 Task: Find connections with filter location Altos with filter topic #startupcompanywith filter profile language German with filter current company TÜV Rheinland Group with filter school Dr. Babasaheb Ambedkar Technological University with filter industry Theater Companies with filter service category Financial Analysis with filter keywords title Receptionist
Action: Mouse moved to (649, 120)
Screenshot: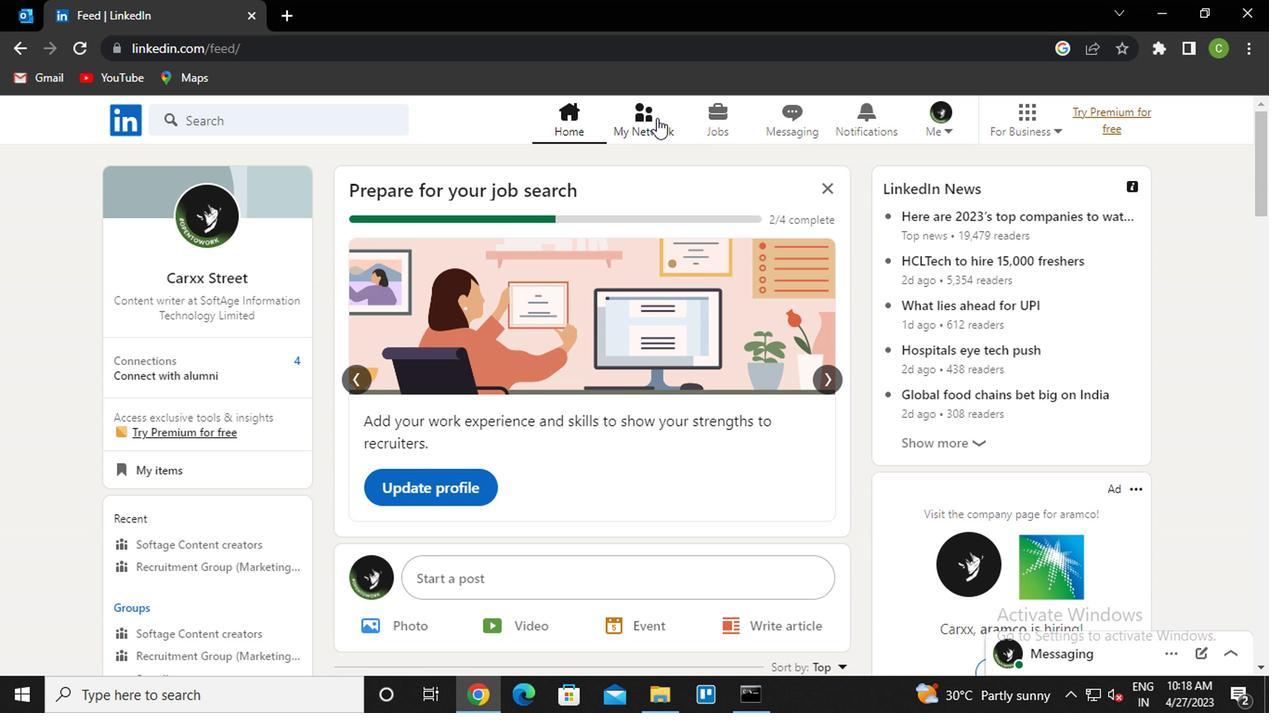 
Action: Mouse pressed left at (649, 120)
Screenshot: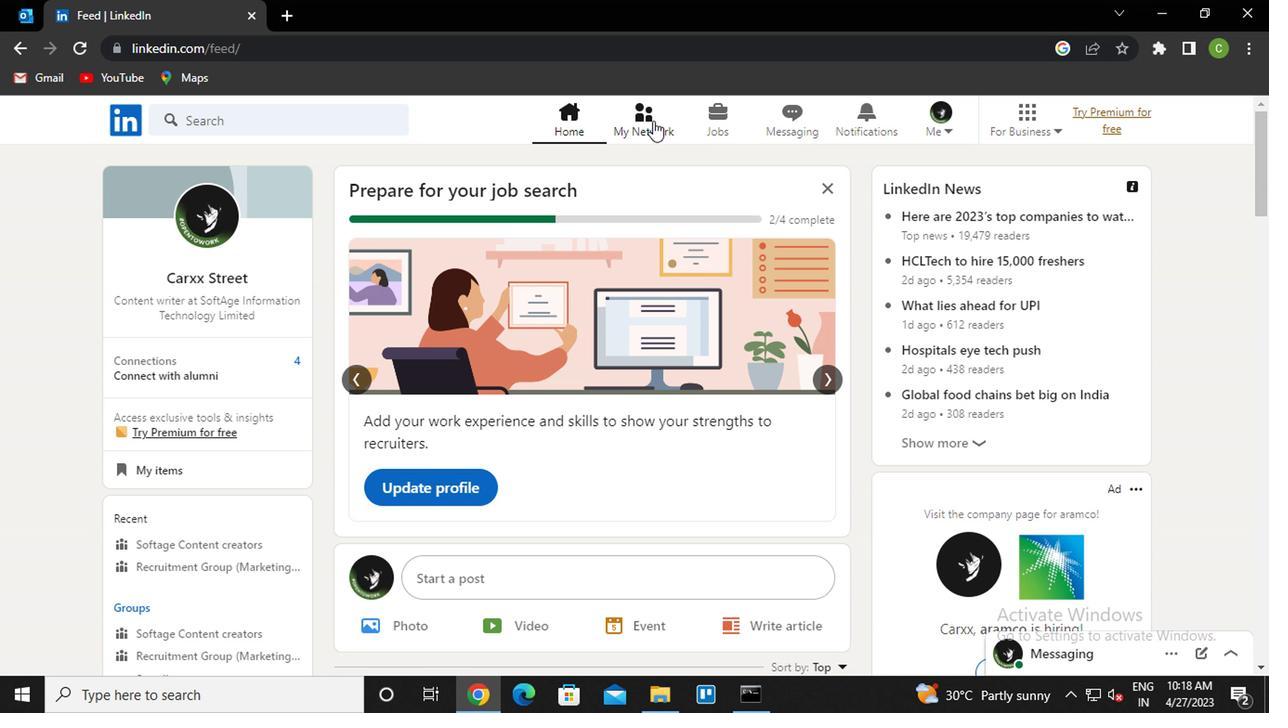 
Action: Mouse moved to (264, 237)
Screenshot: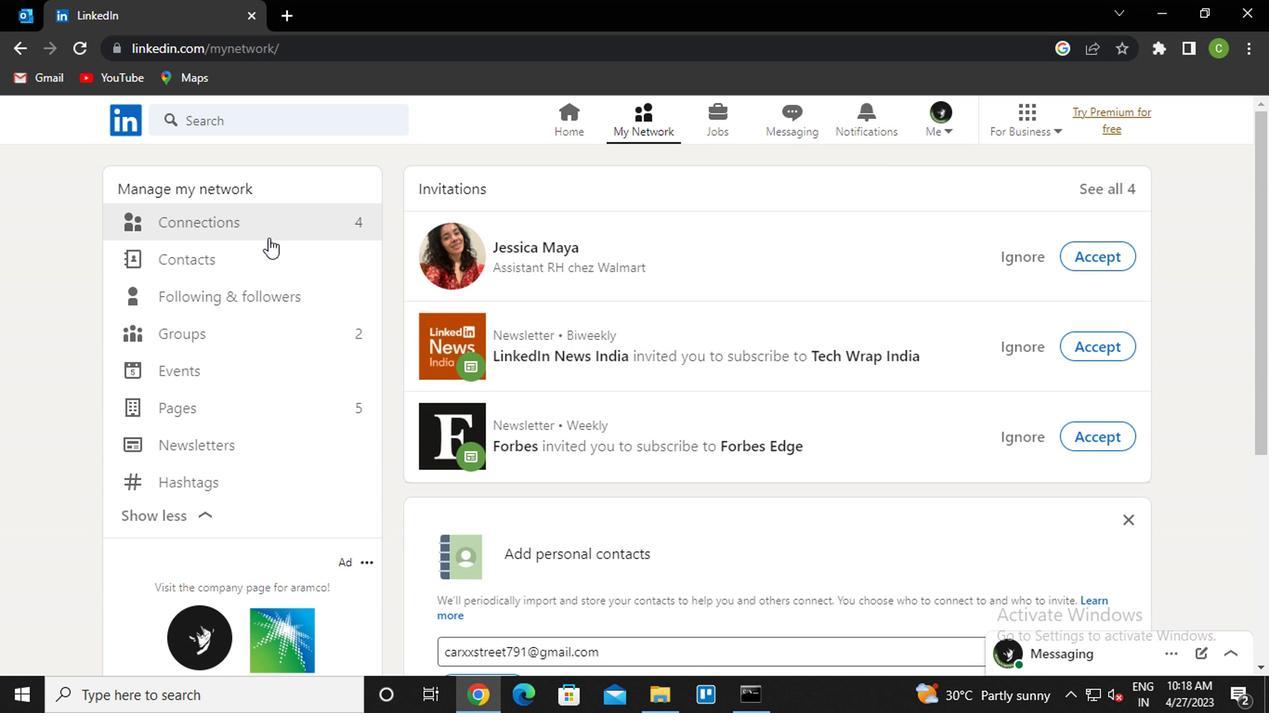
Action: Mouse pressed left at (264, 237)
Screenshot: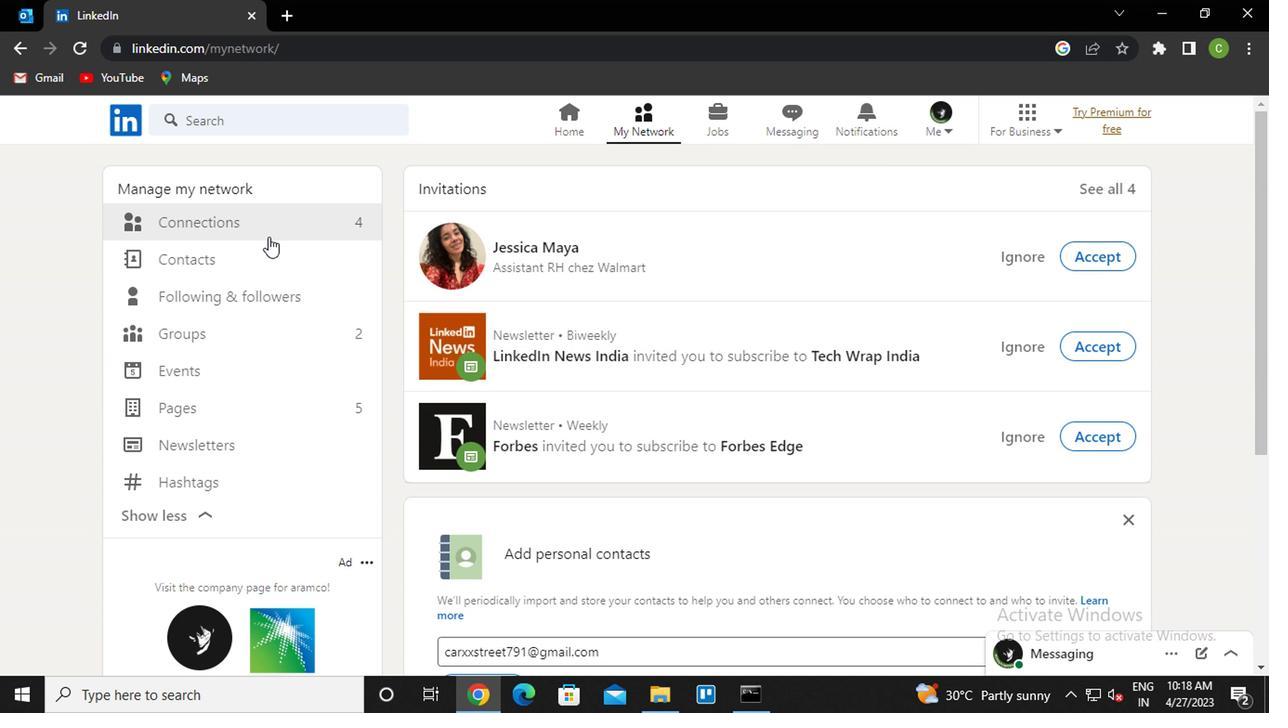 
Action: Mouse moved to (278, 219)
Screenshot: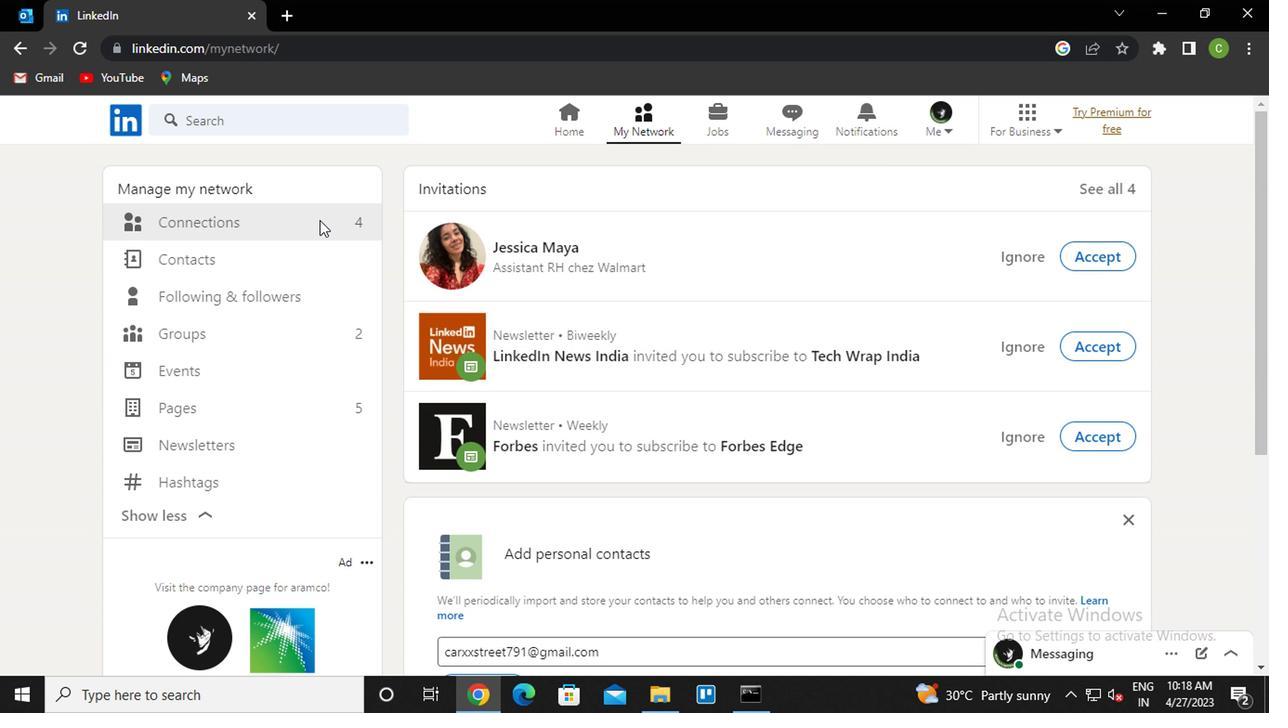 
Action: Mouse pressed left at (278, 219)
Screenshot: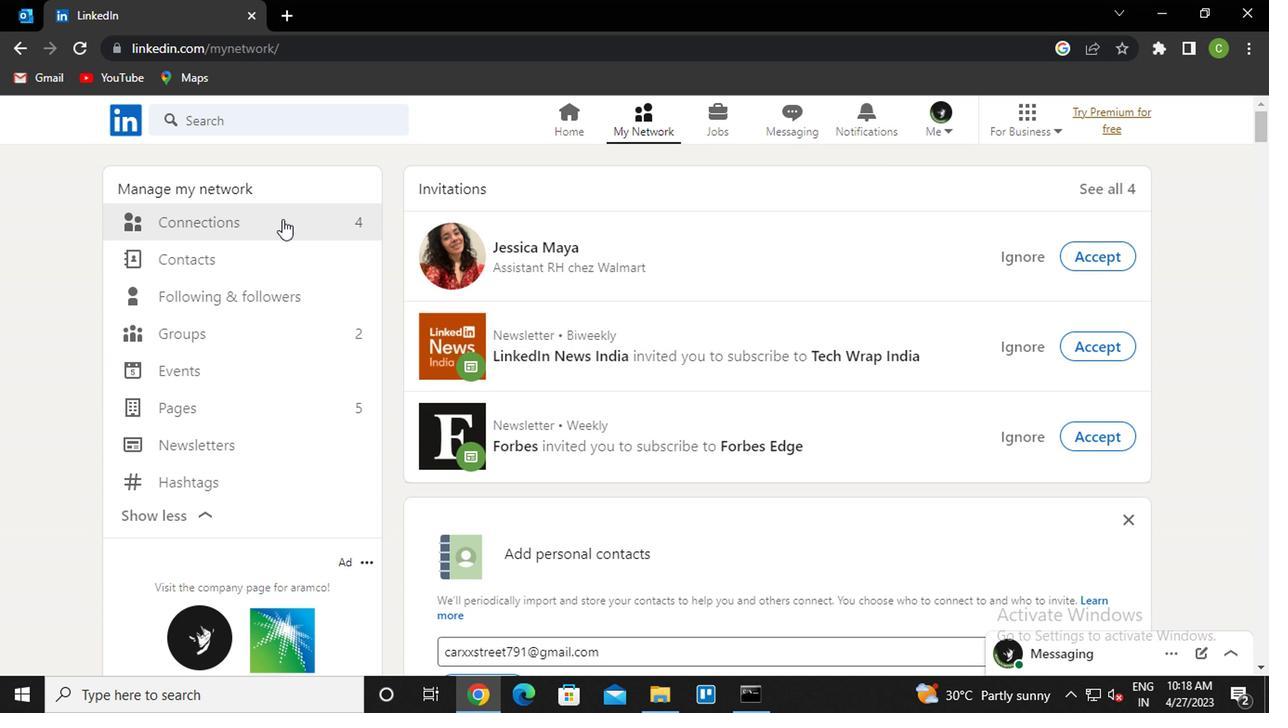 
Action: Mouse moved to (746, 230)
Screenshot: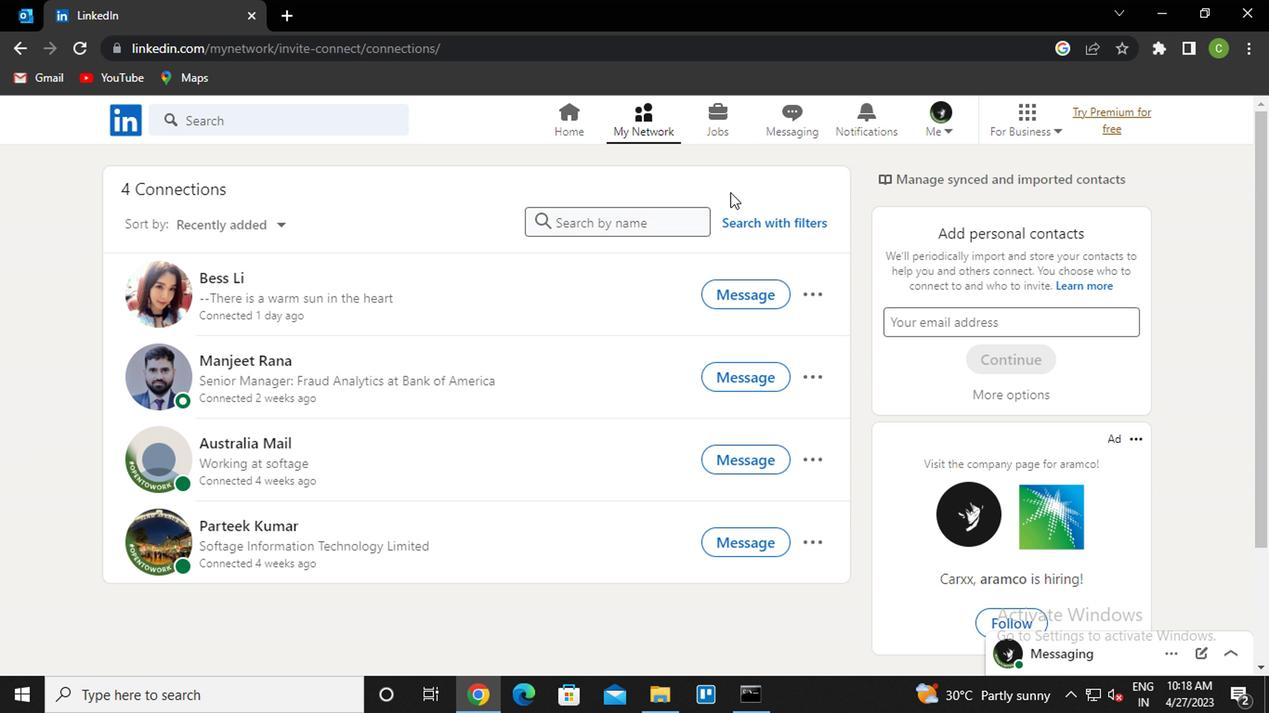 
Action: Mouse pressed left at (746, 230)
Screenshot: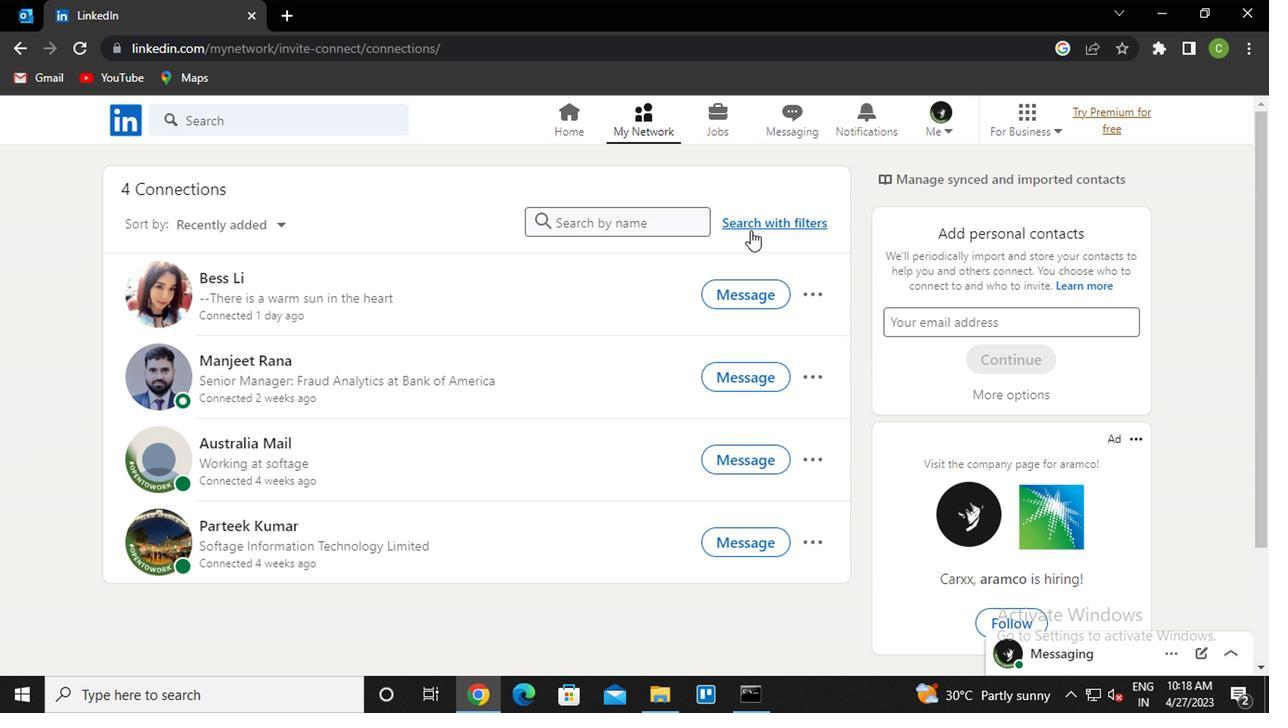 
Action: Mouse moved to (632, 177)
Screenshot: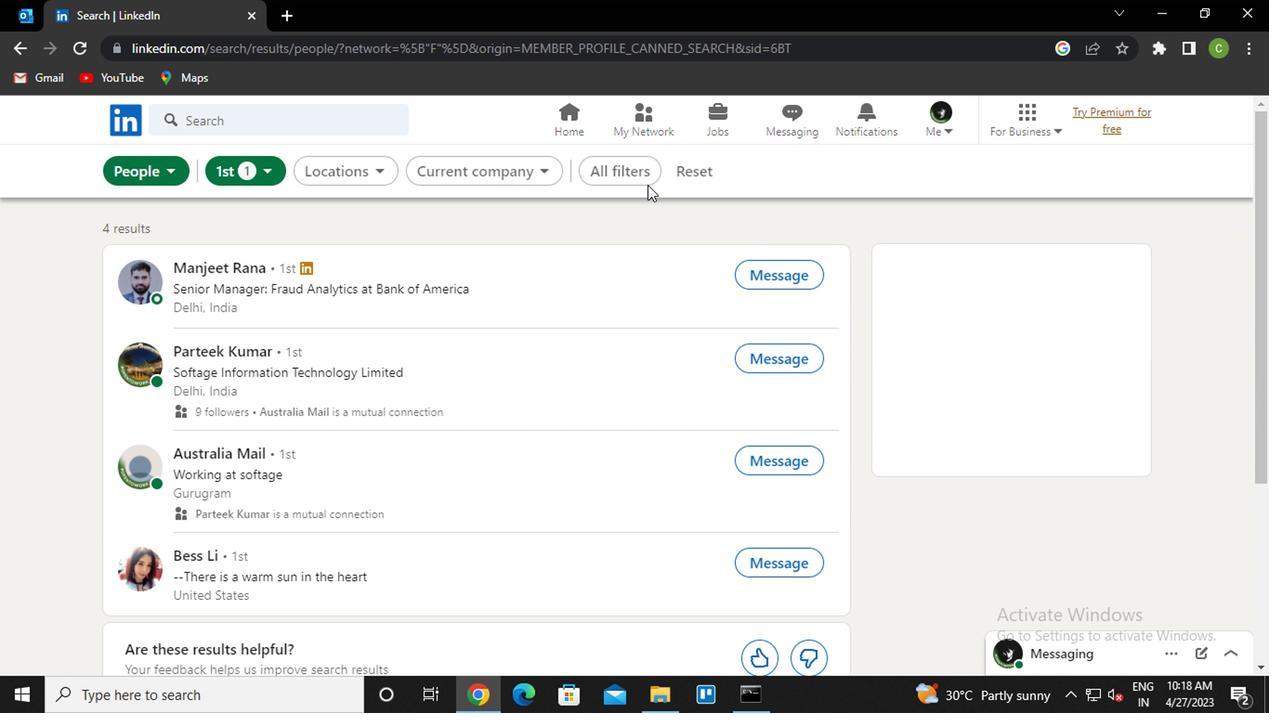 
Action: Mouse pressed left at (632, 177)
Screenshot: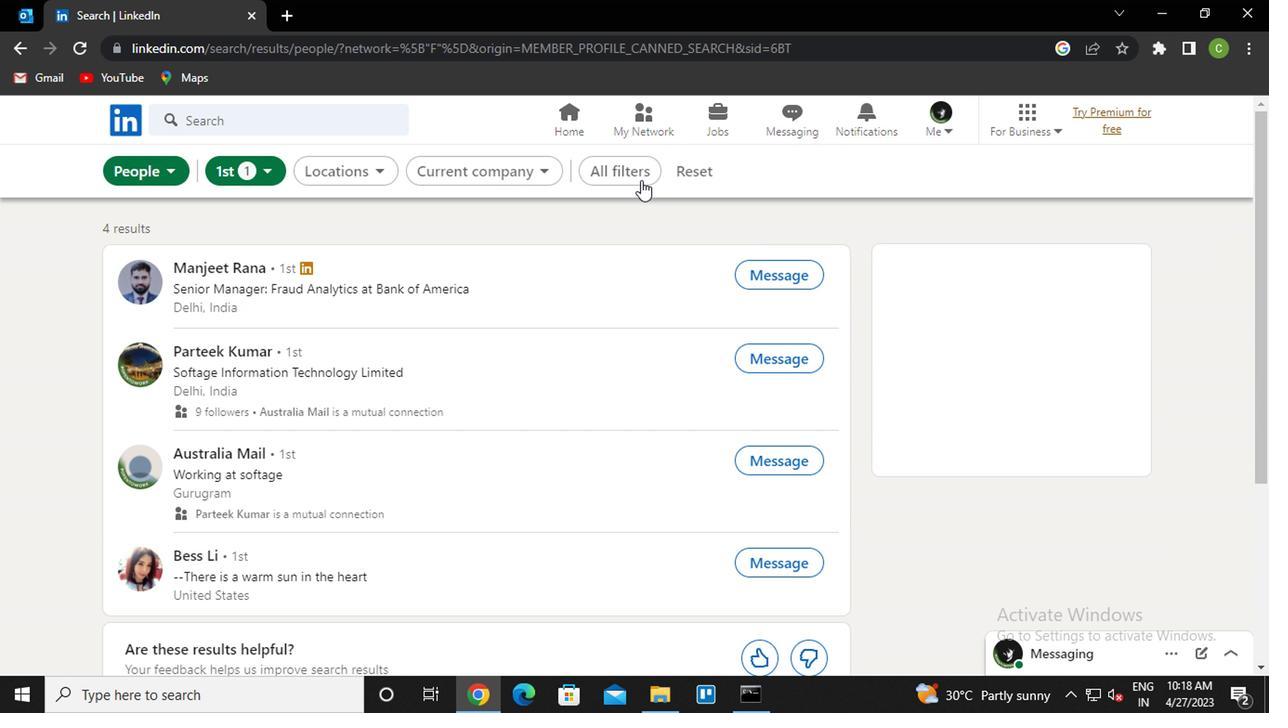 
Action: Mouse moved to (980, 299)
Screenshot: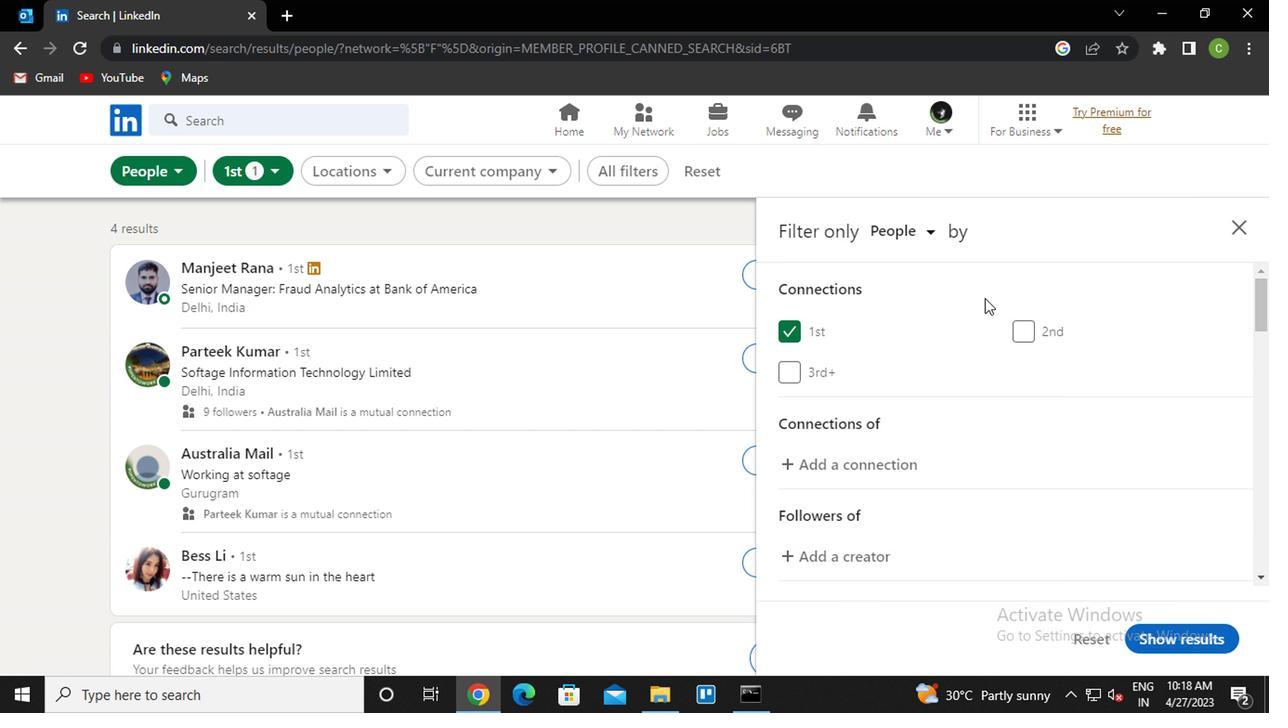 
Action: Mouse scrolled (980, 298) with delta (0, 0)
Screenshot: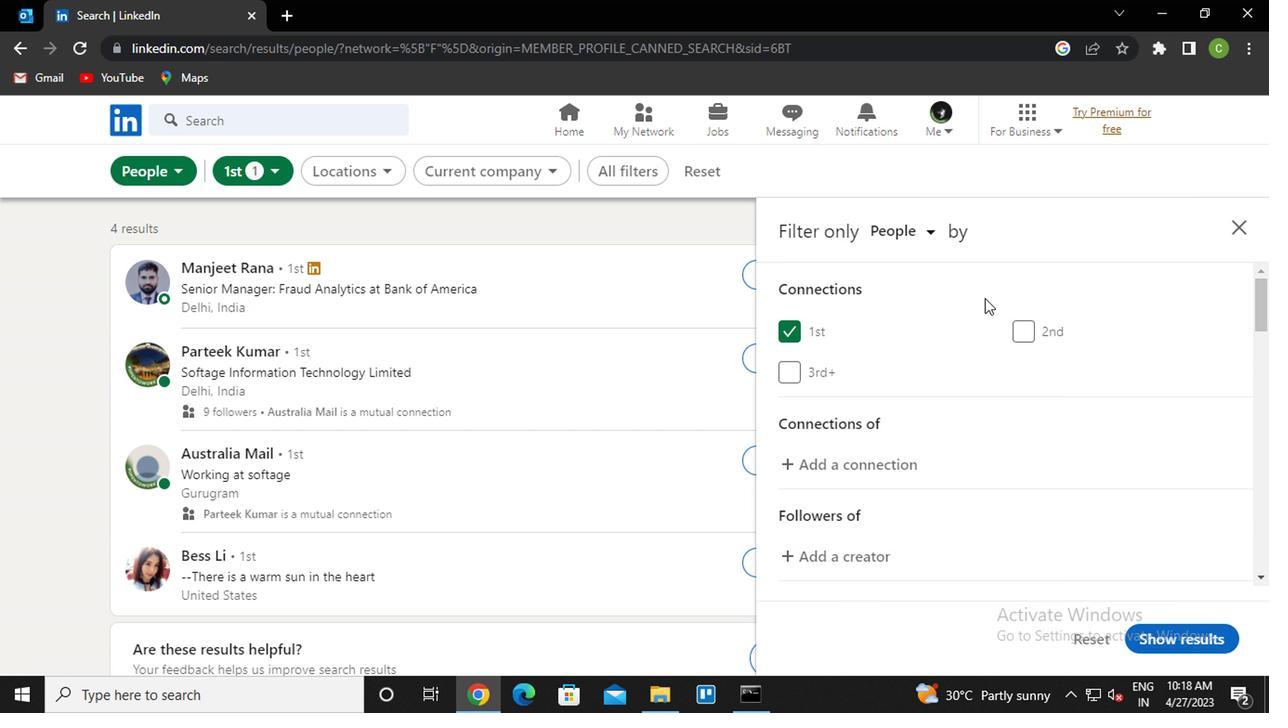 
Action: Mouse moved to (973, 373)
Screenshot: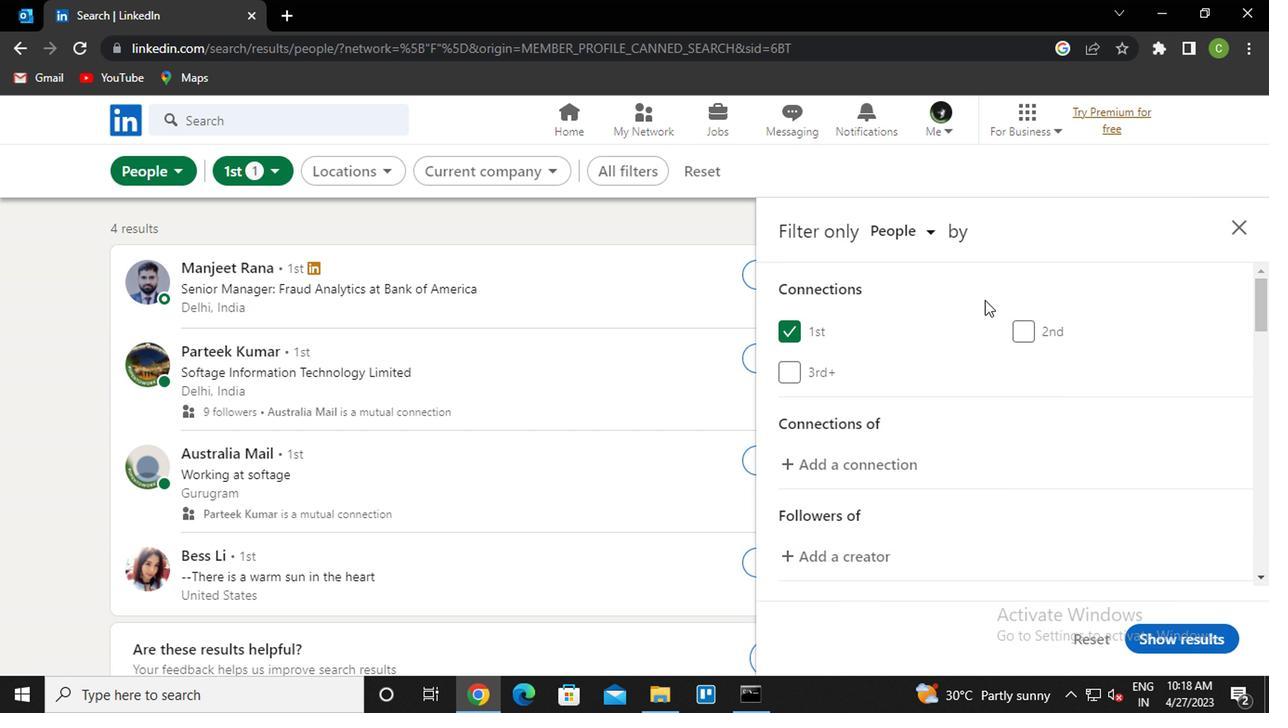 
Action: Mouse scrolled (973, 372) with delta (0, -1)
Screenshot: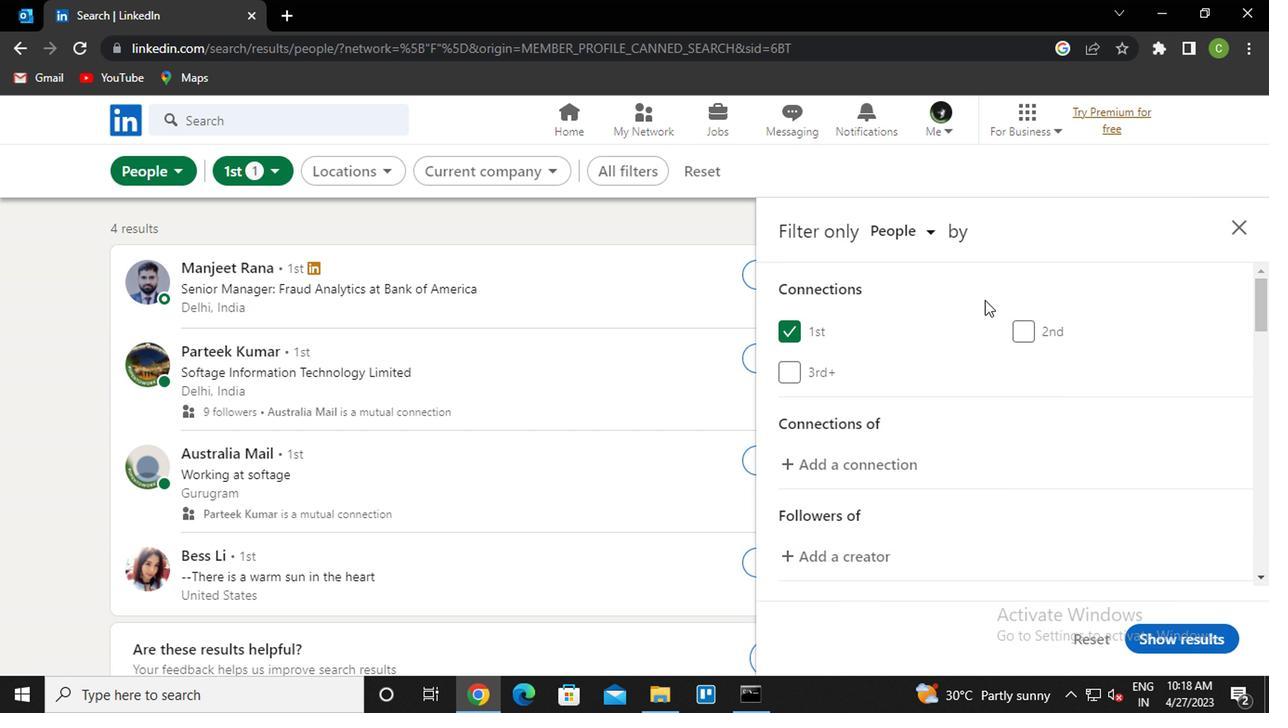 
Action: Mouse moved to (971, 384)
Screenshot: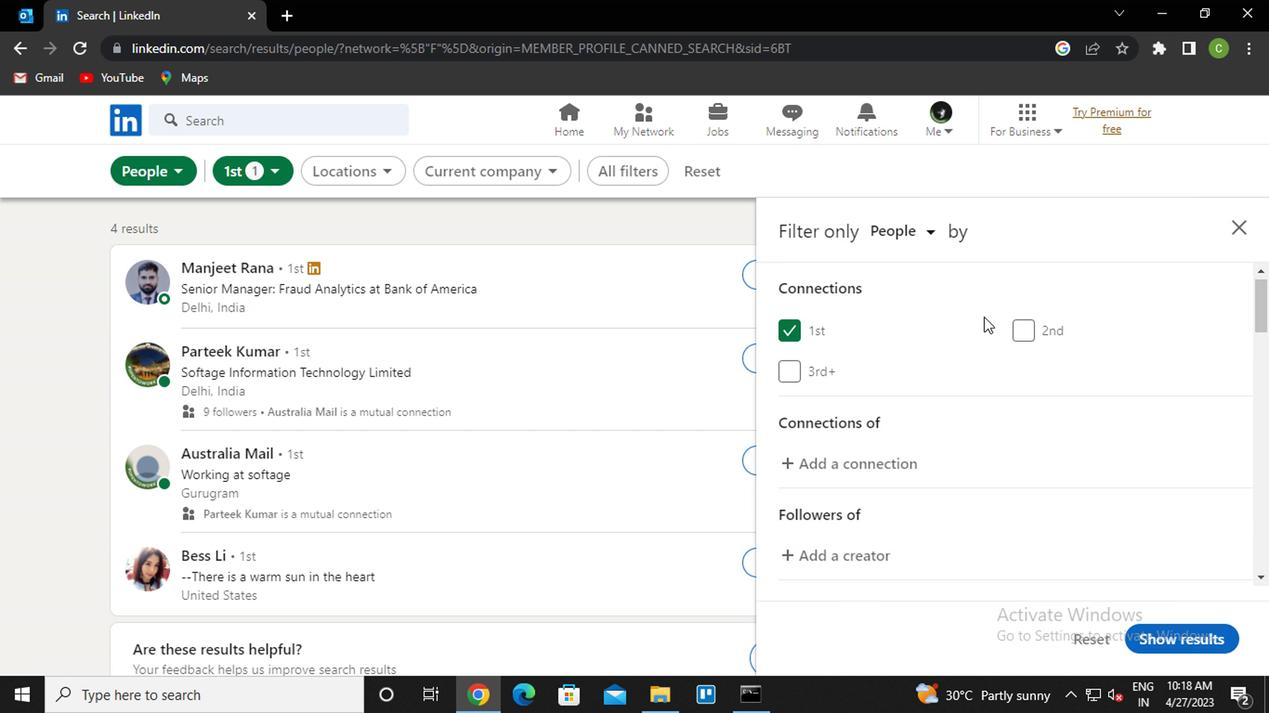 
Action: Mouse scrolled (971, 383) with delta (0, -1)
Screenshot: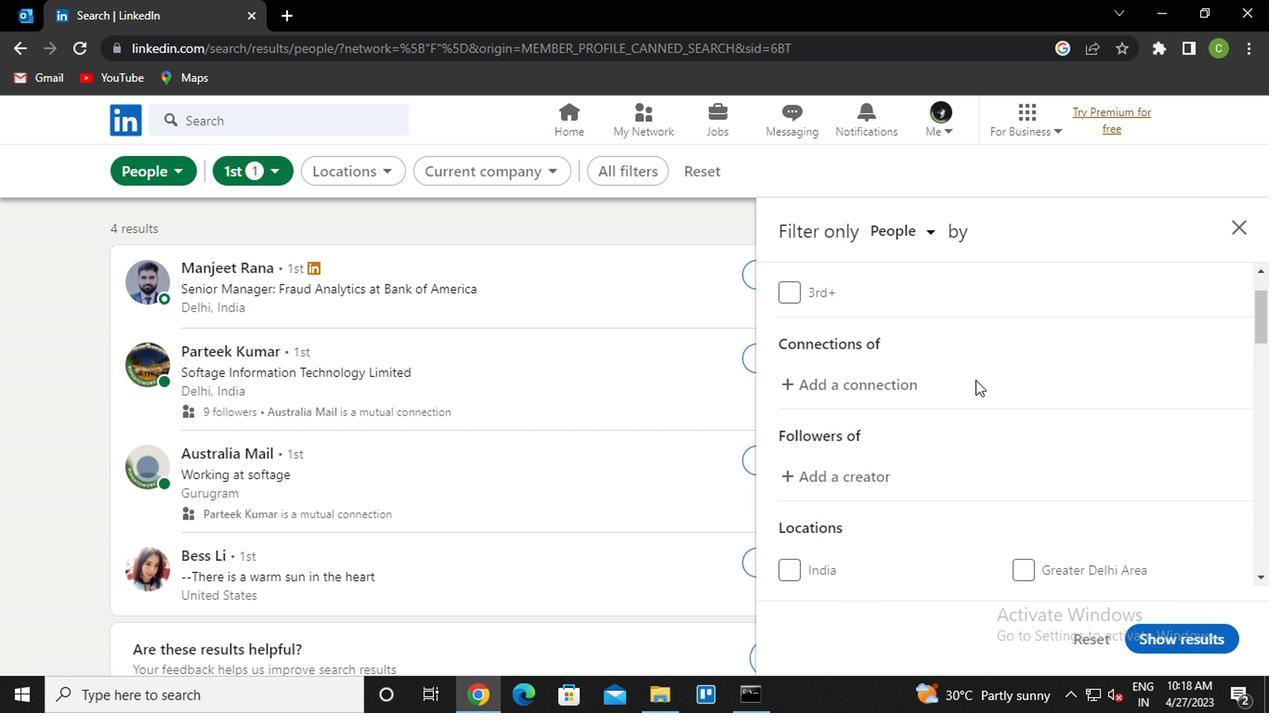 
Action: Mouse moved to (1060, 456)
Screenshot: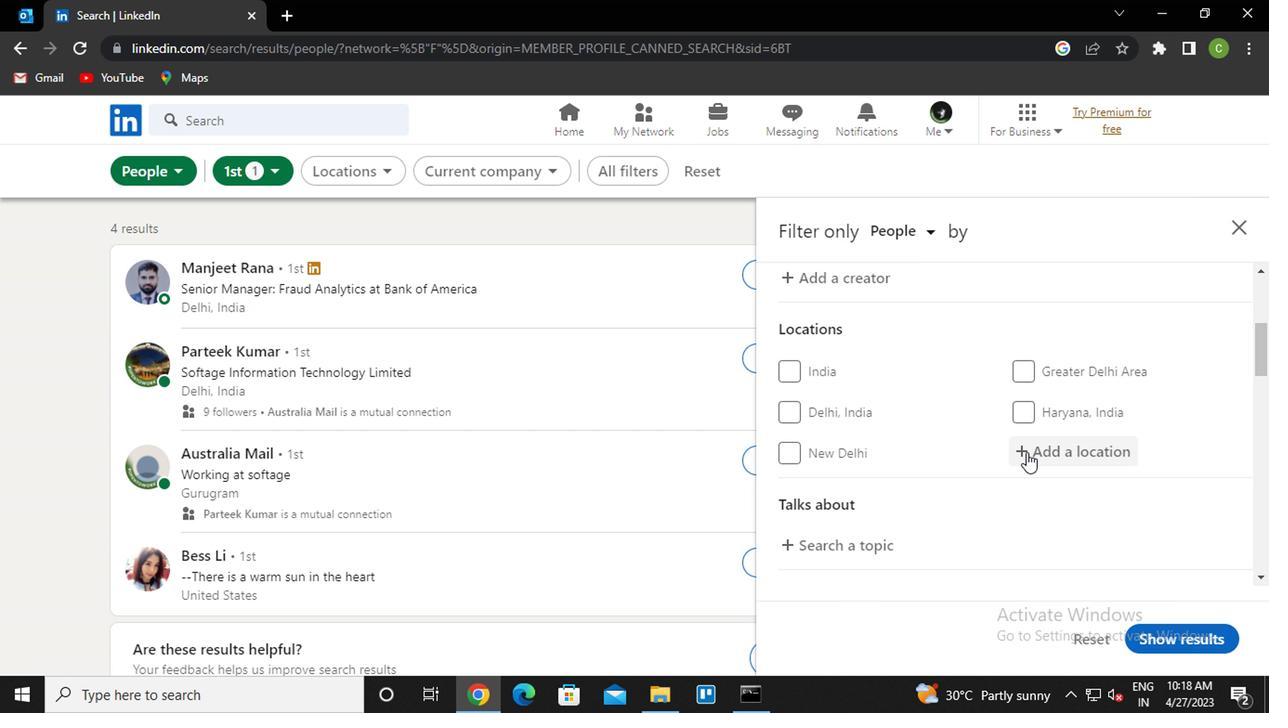 
Action: Mouse pressed left at (1060, 456)
Screenshot: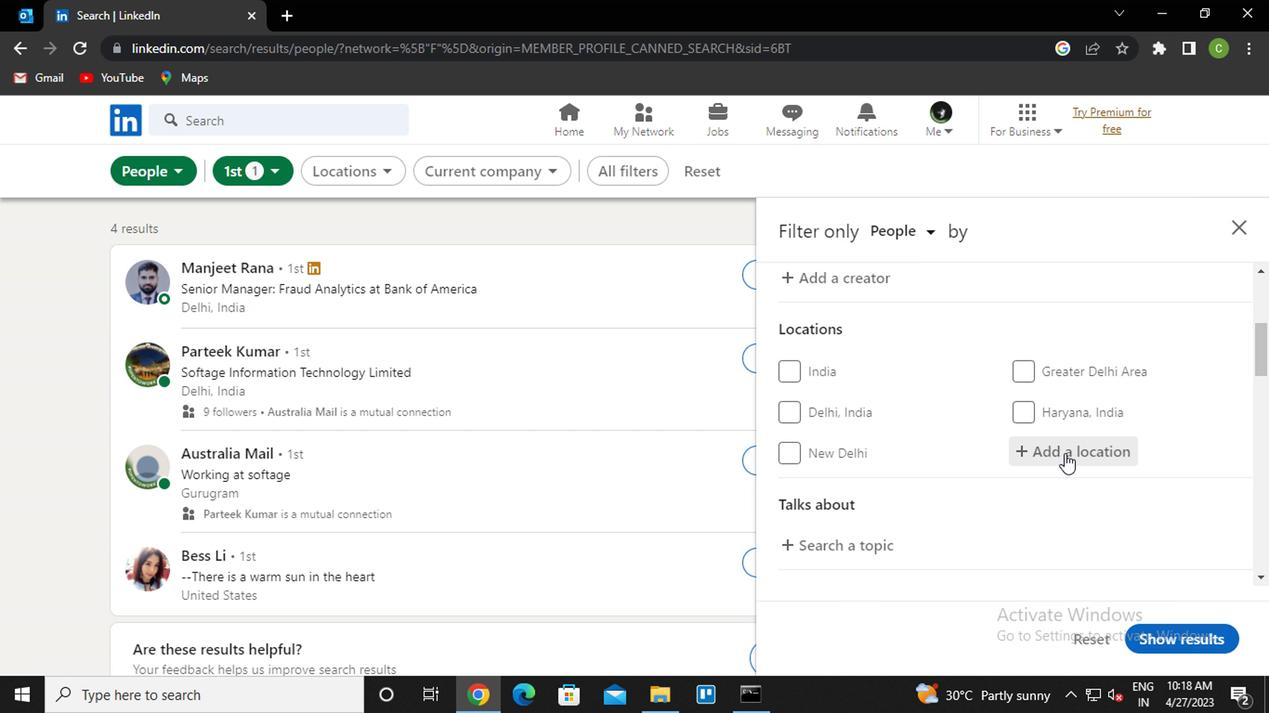 
Action: Key pressed a<Key.caps_lock>ltos<Key.down><Key.down><Key.enter>
Screenshot: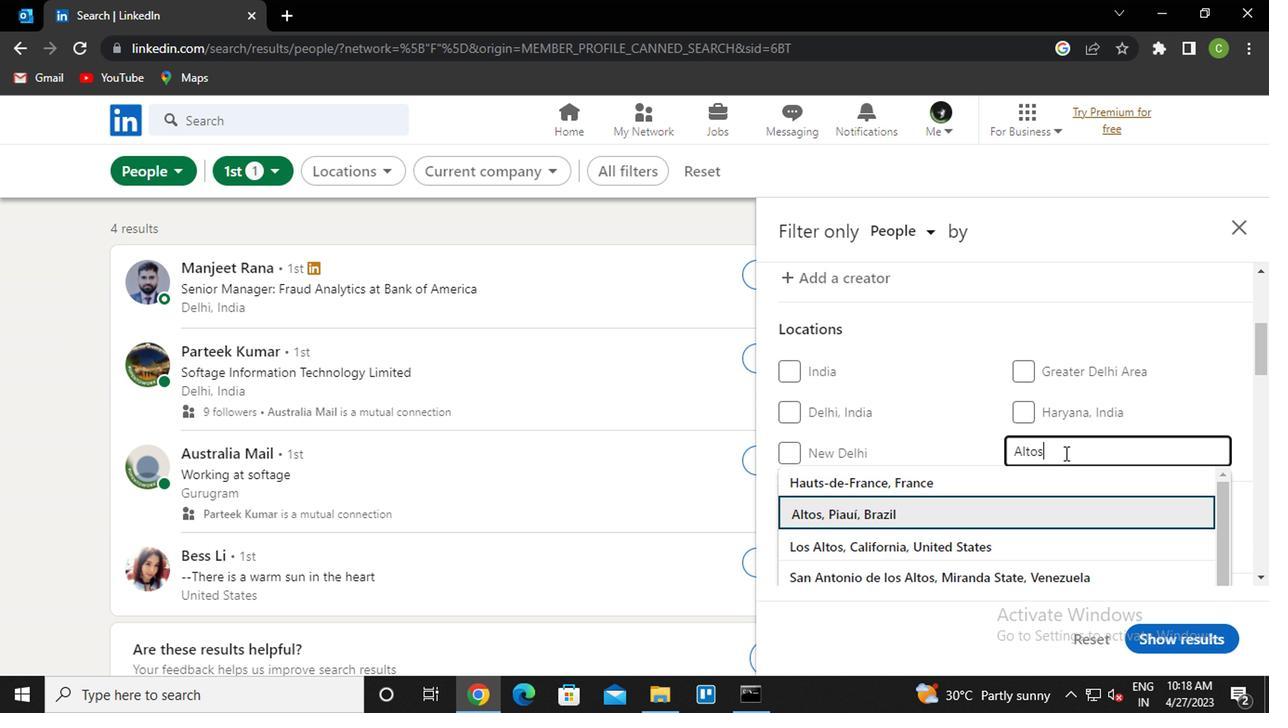 
Action: Mouse scrolled (1060, 454) with delta (0, -1)
Screenshot: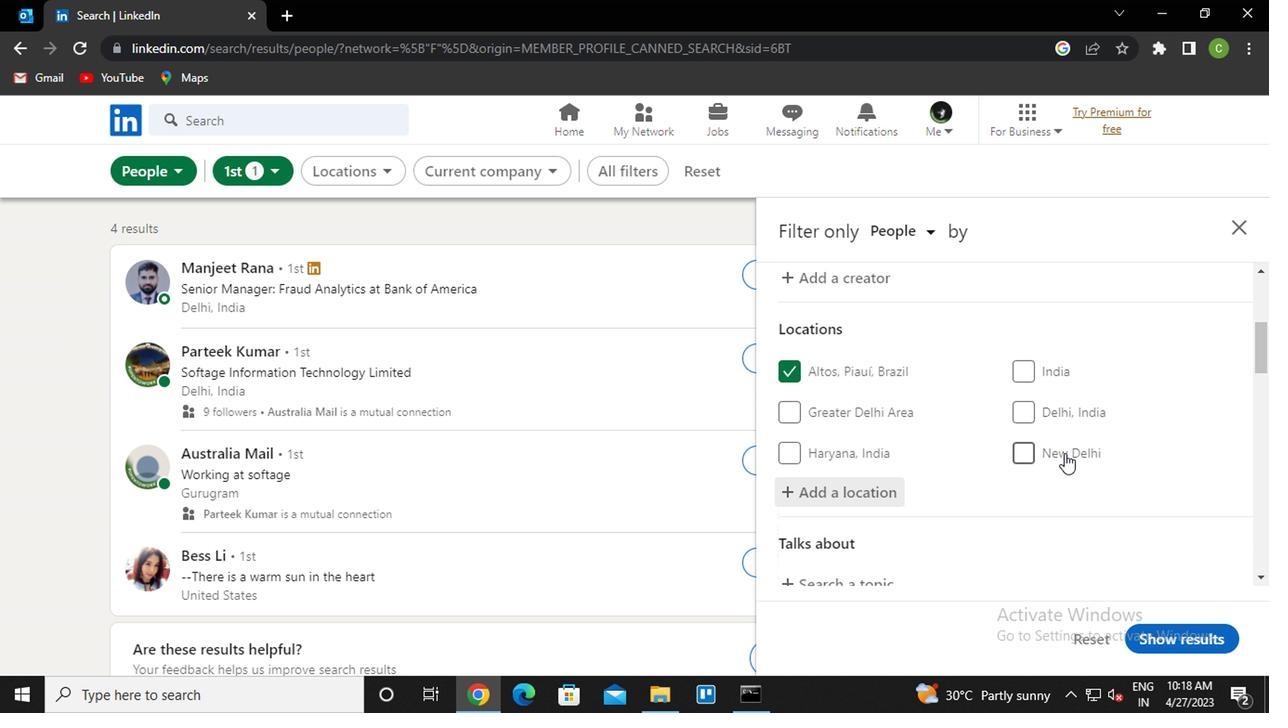 
Action: Mouse scrolled (1060, 454) with delta (0, -1)
Screenshot: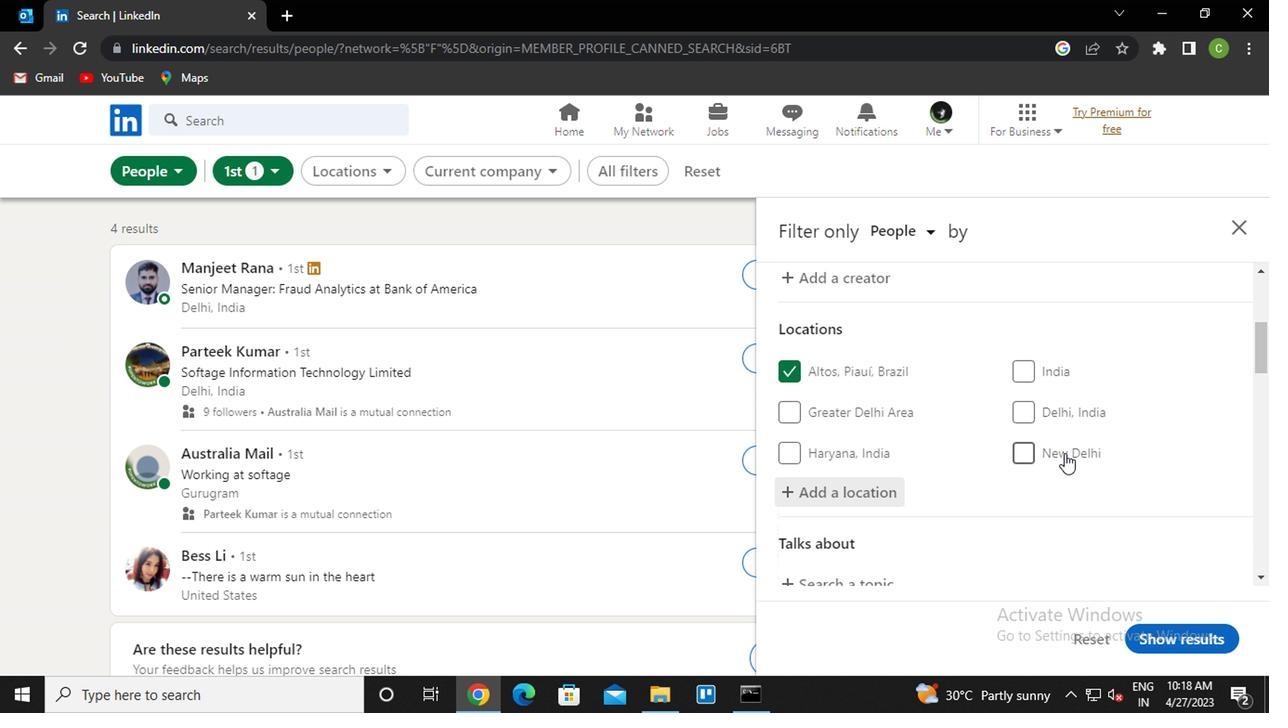 
Action: Mouse scrolled (1060, 454) with delta (0, -1)
Screenshot: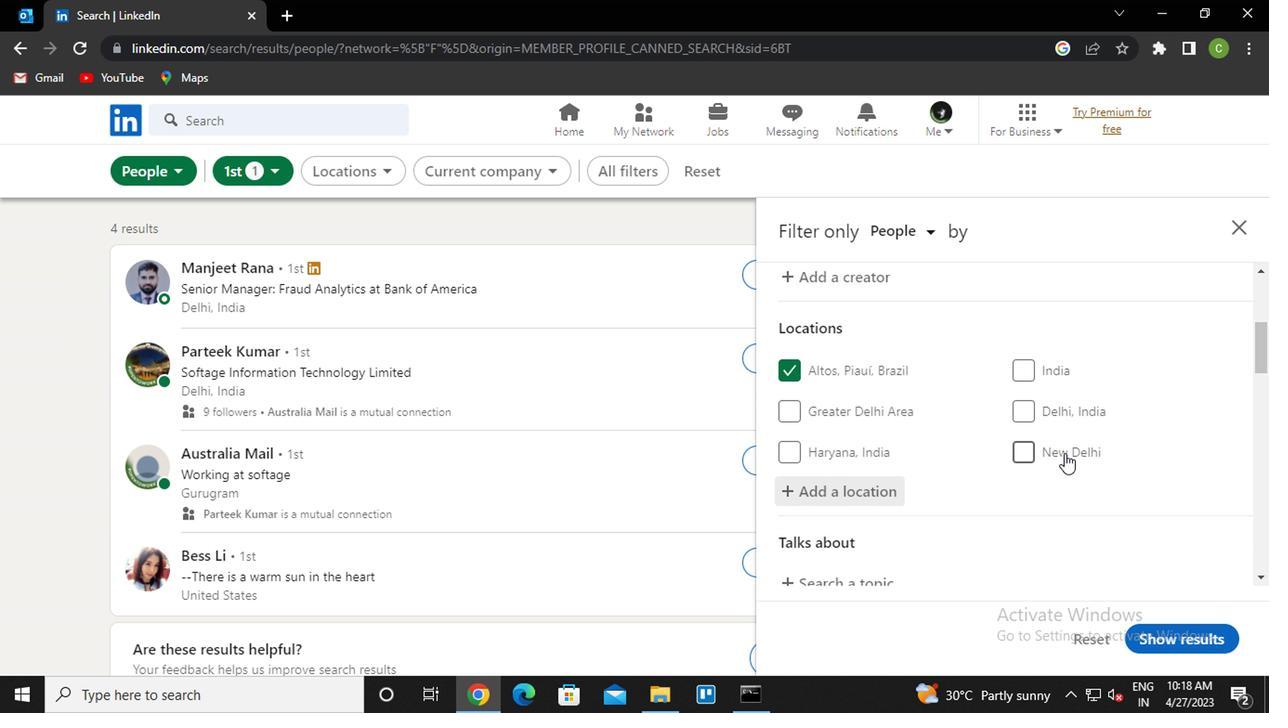 
Action: Mouse moved to (855, 302)
Screenshot: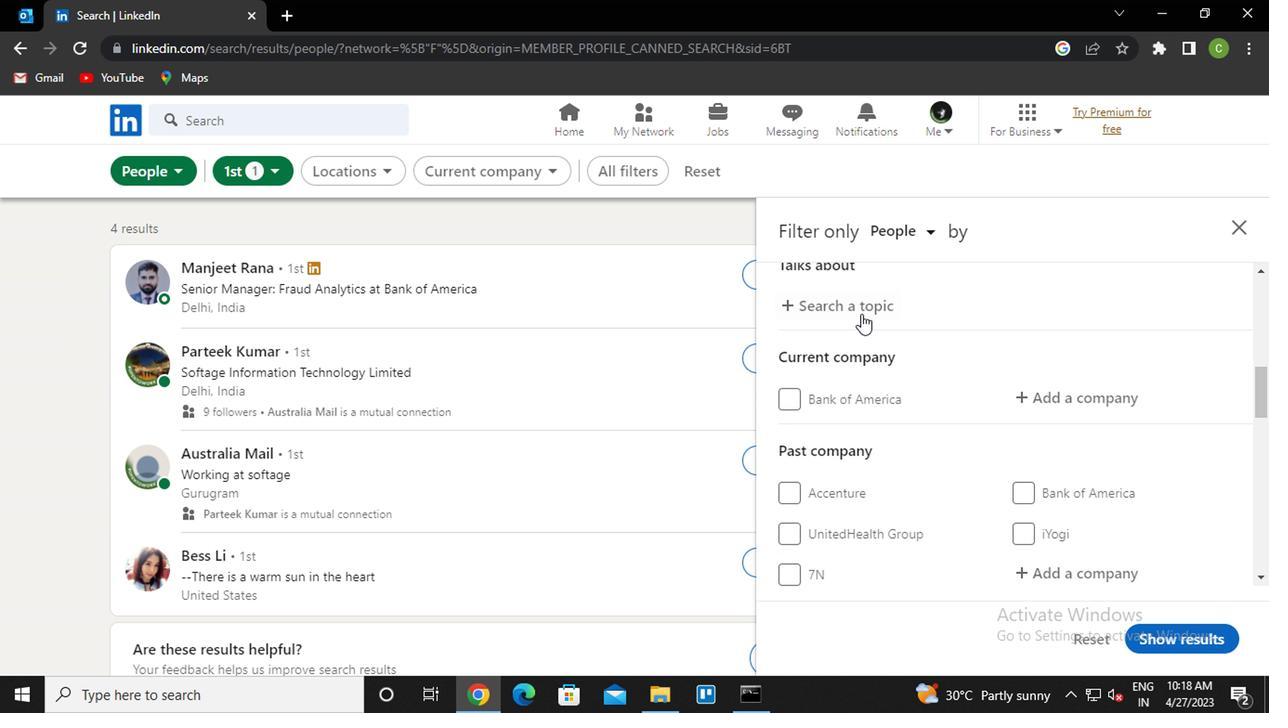
Action: Mouse pressed left at (855, 302)
Screenshot: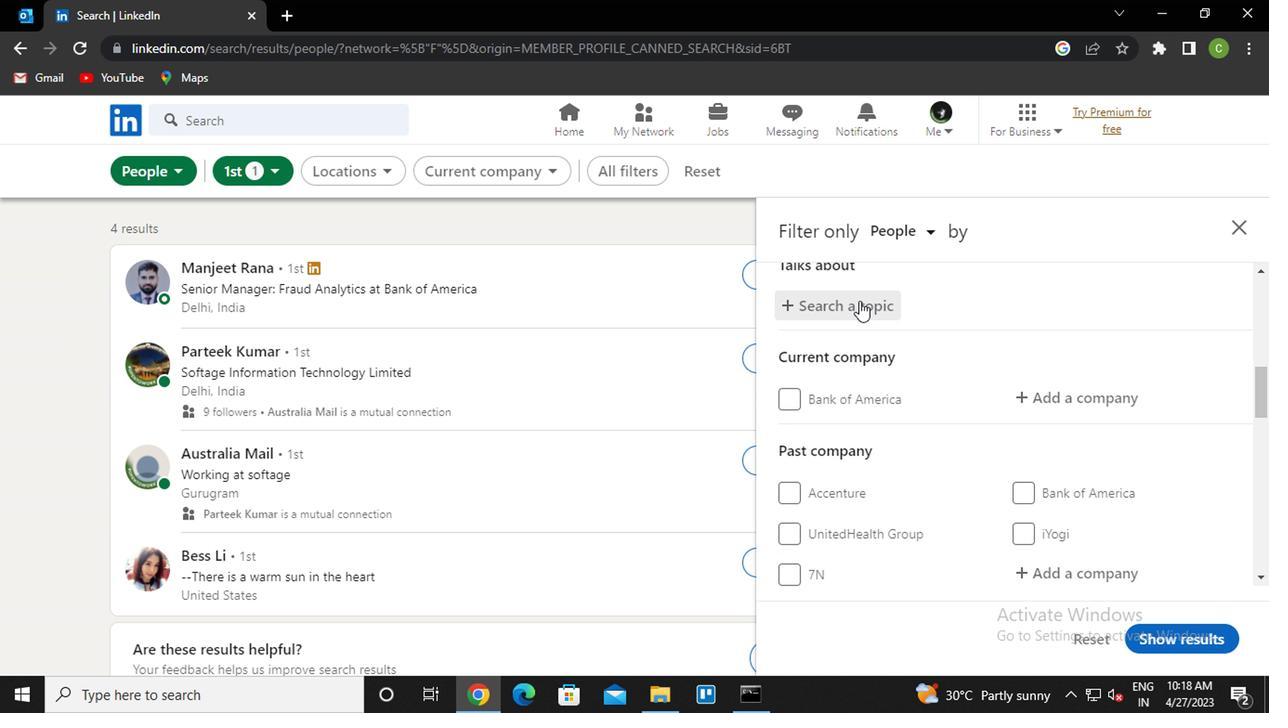 
Action: Key pressed startupcom<Key.down><Key.down><Key.enter>
Screenshot: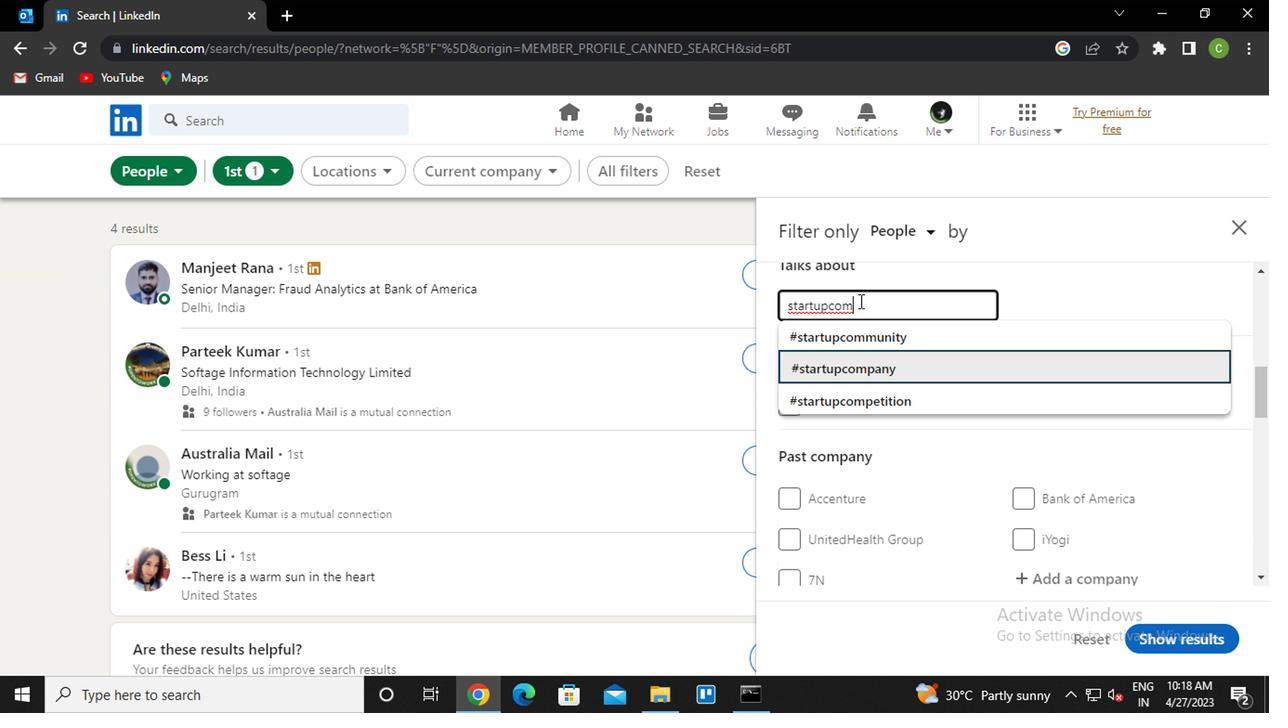 
Action: Mouse moved to (1060, 411)
Screenshot: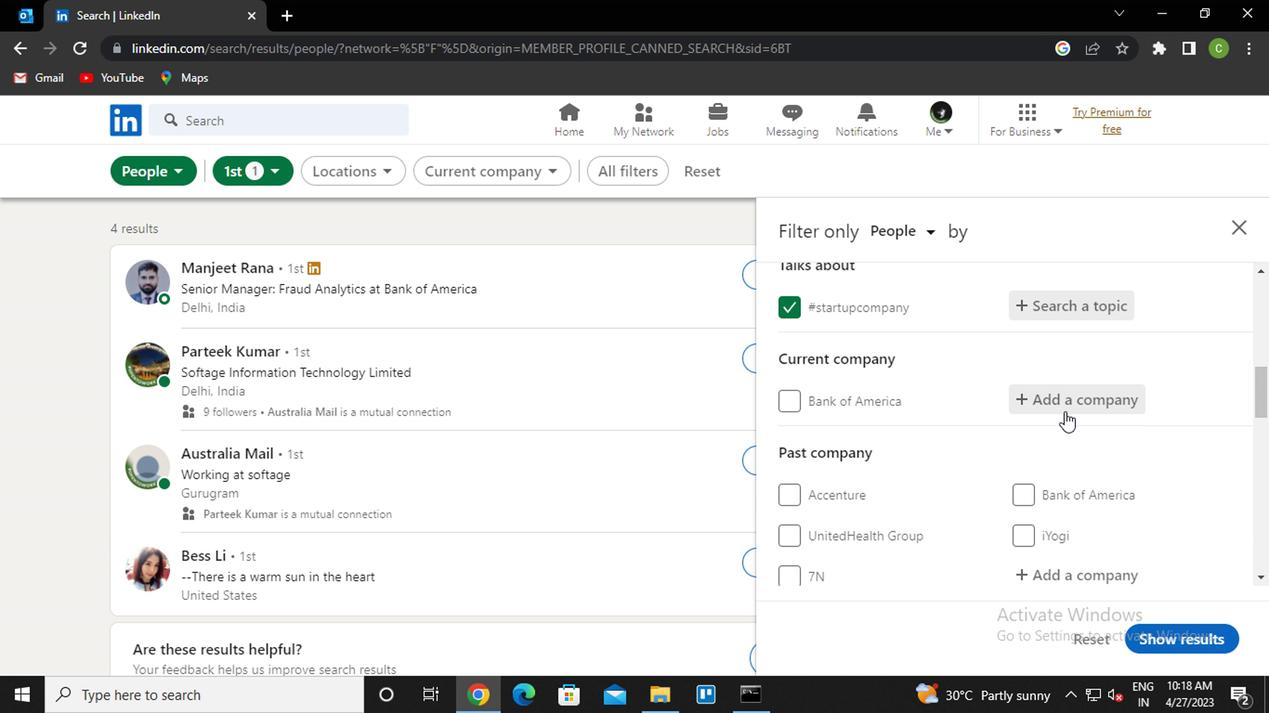 
Action: Mouse pressed left at (1060, 411)
Screenshot: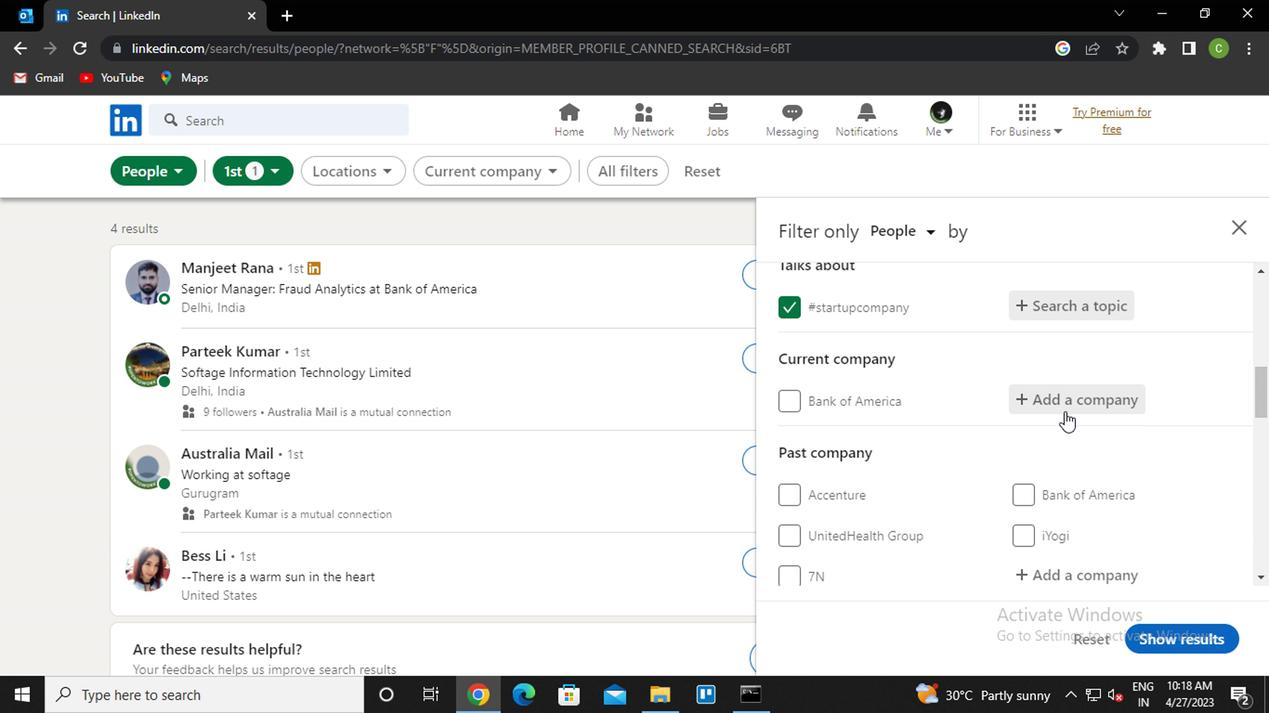 
Action: Mouse moved to (966, 461)
Screenshot: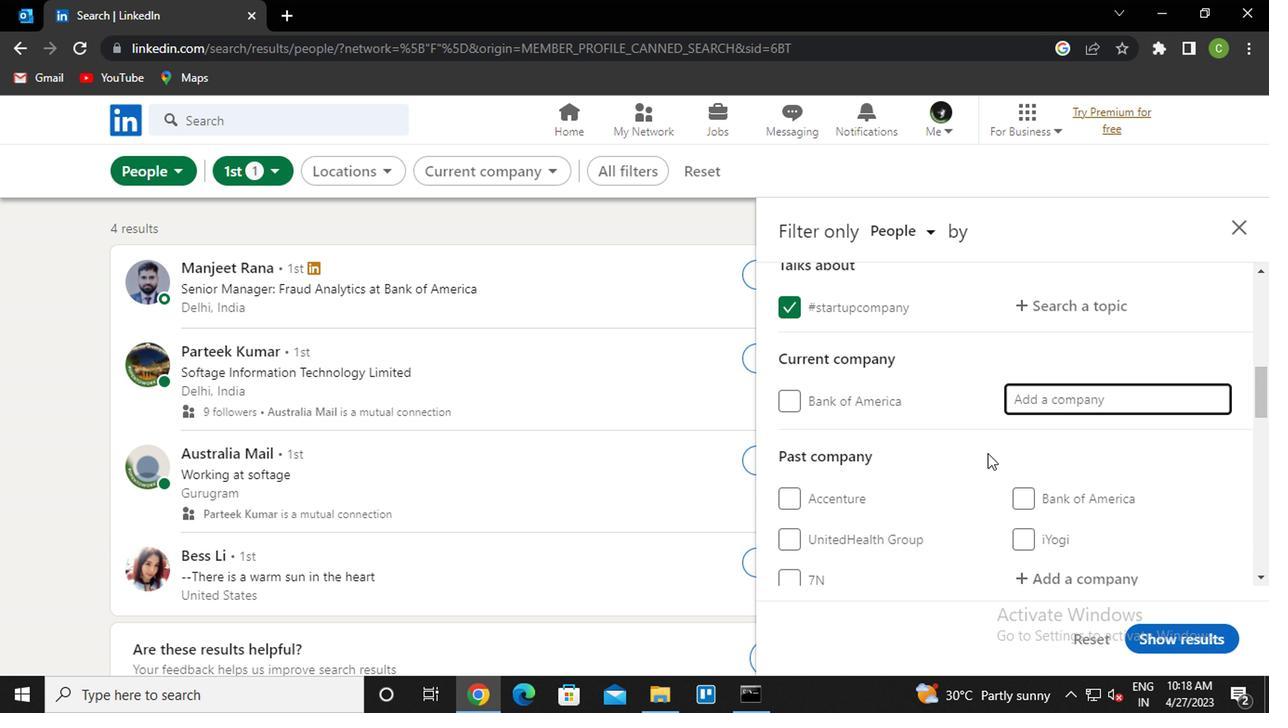
Action: Key pressed <Key.caps_lock>tuv<Key.space>r<Key.caps_lock>hei<Key.down><Key.enter>
Screenshot: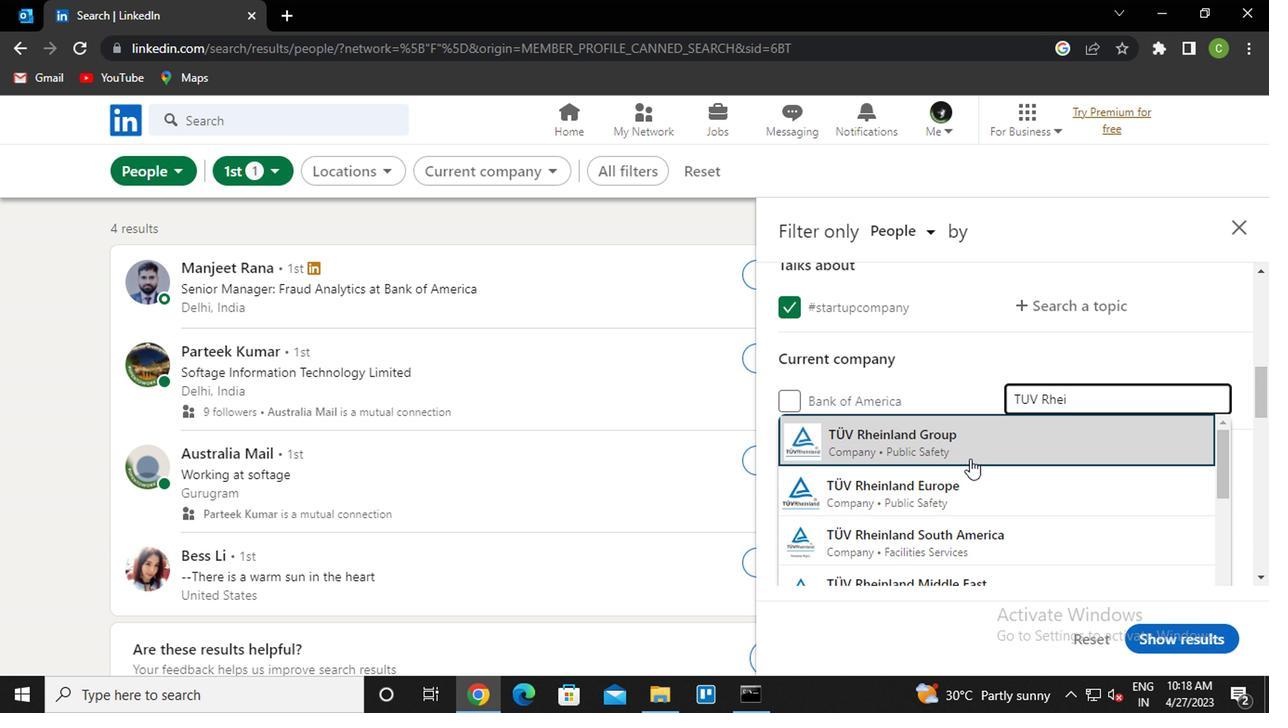 
Action: Mouse moved to (996, 447)
Screenshot: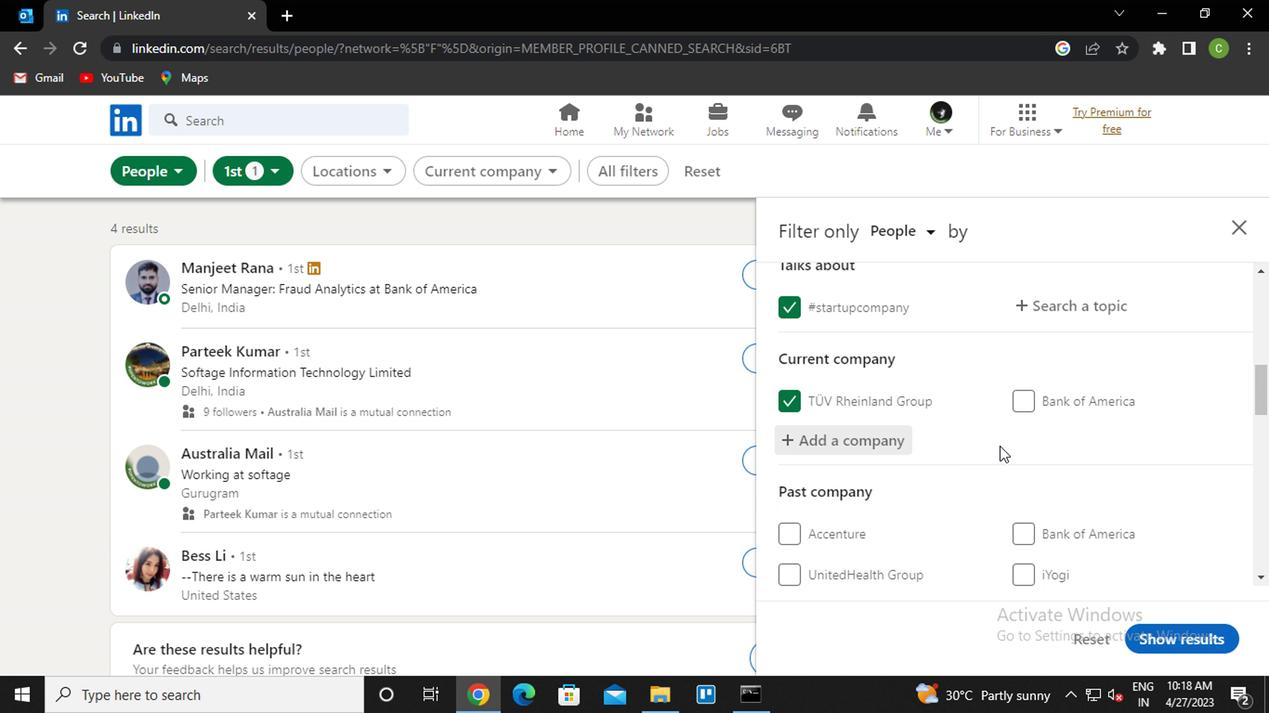 
Action: Mouse scrolled (996, 446) with delta (0, -1)
Screenshot: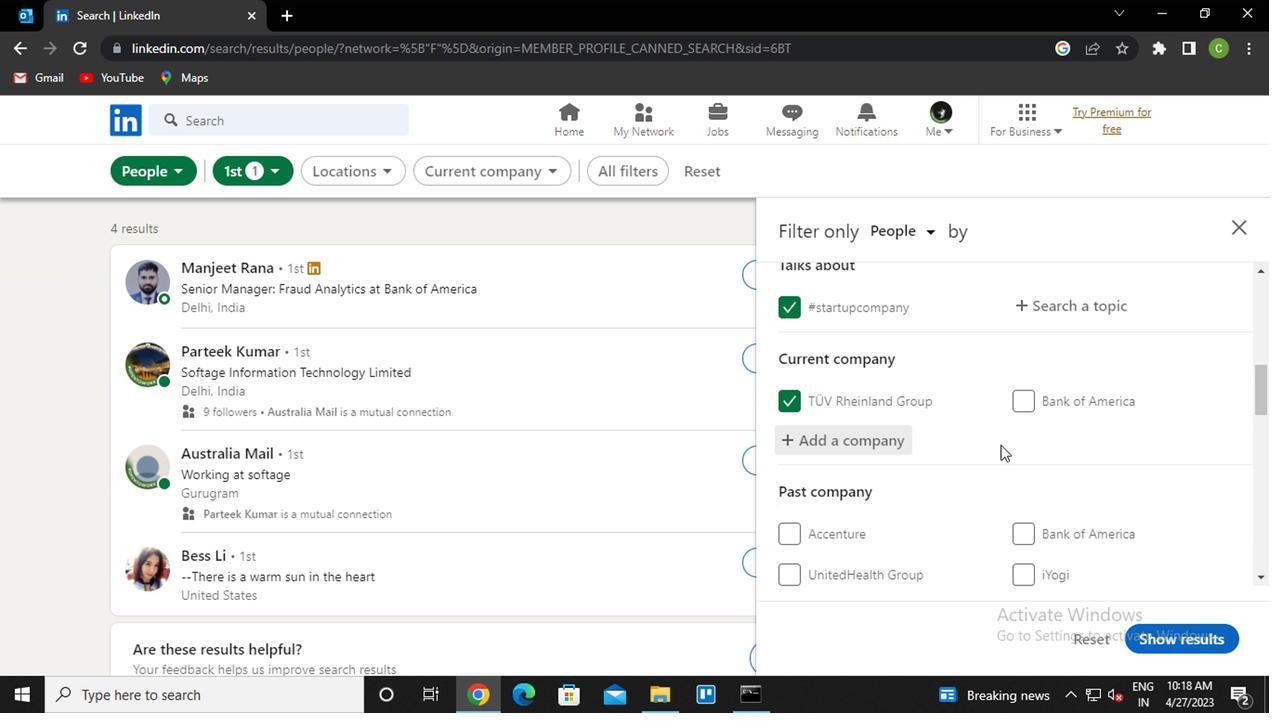 
Action: Mouse moved to (996, 448)
Screenshot: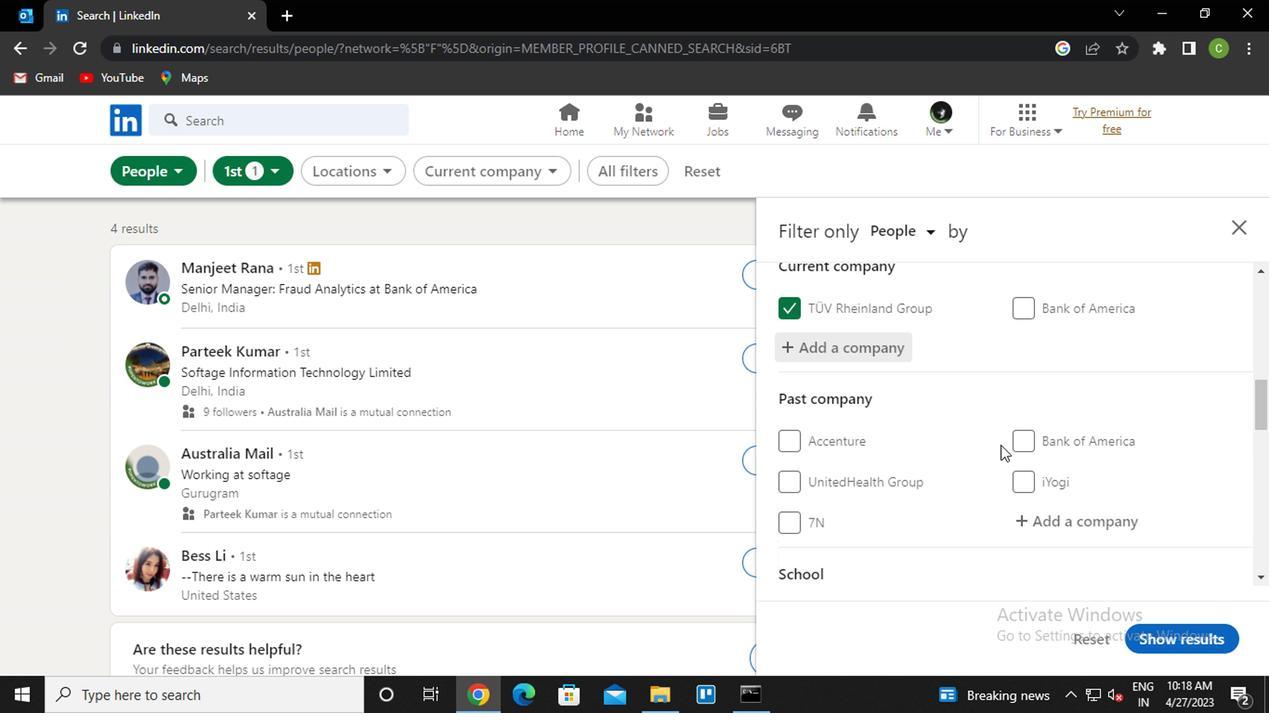 
Action: Mouse scrolled (996, 447) with delta (0, 0)
Screenshot: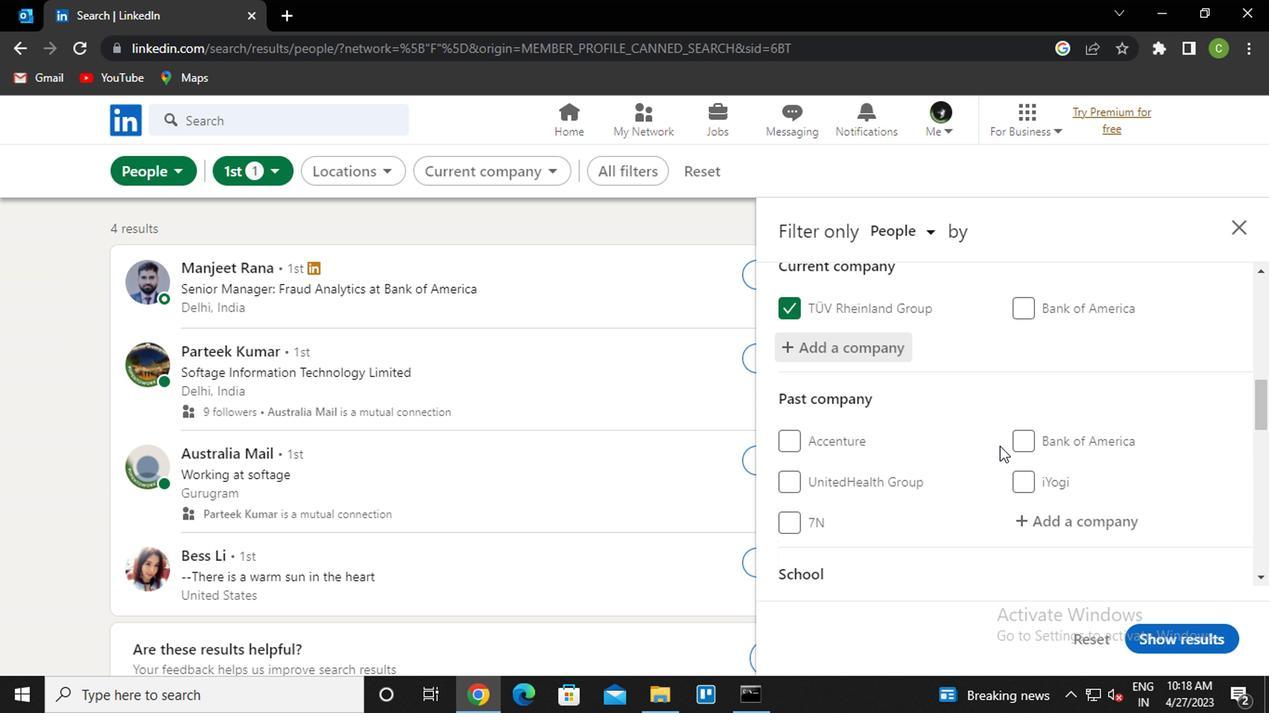 
Action: Mouse scrolled (996, 447) with delta (0, 0)
Screenshot: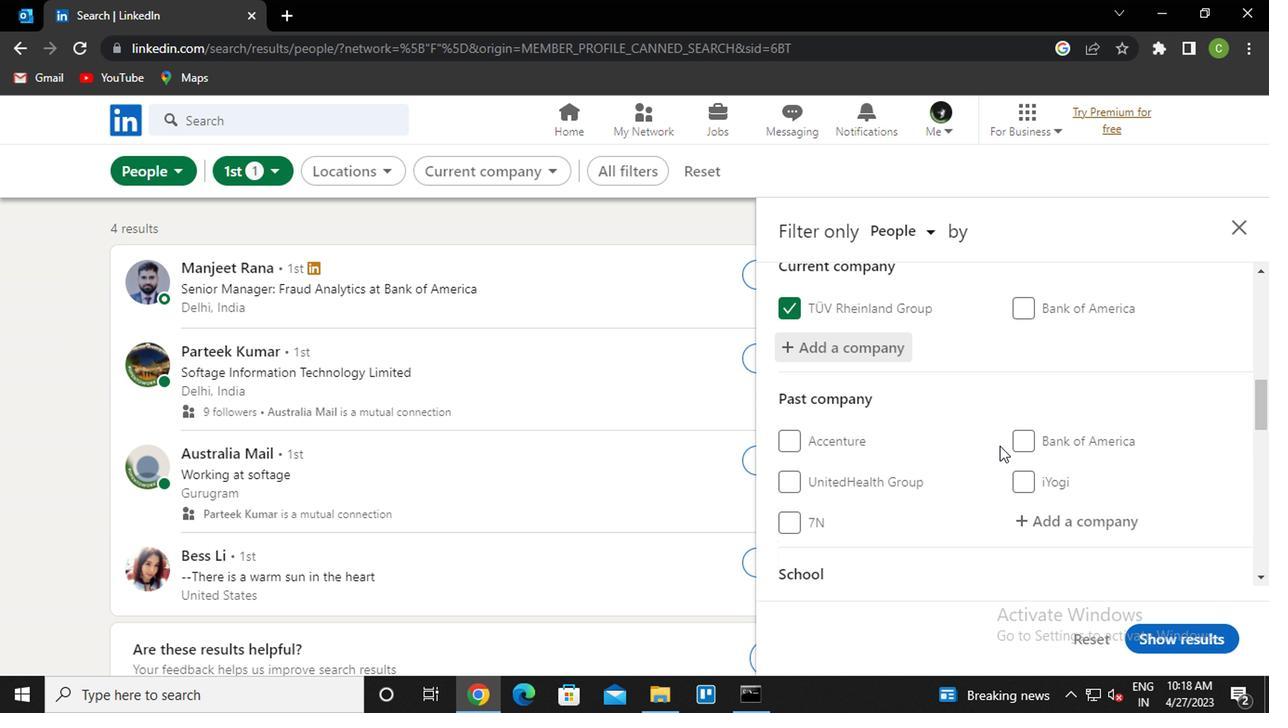 
Action: Mouse moved to (994, 449)
Screenshot: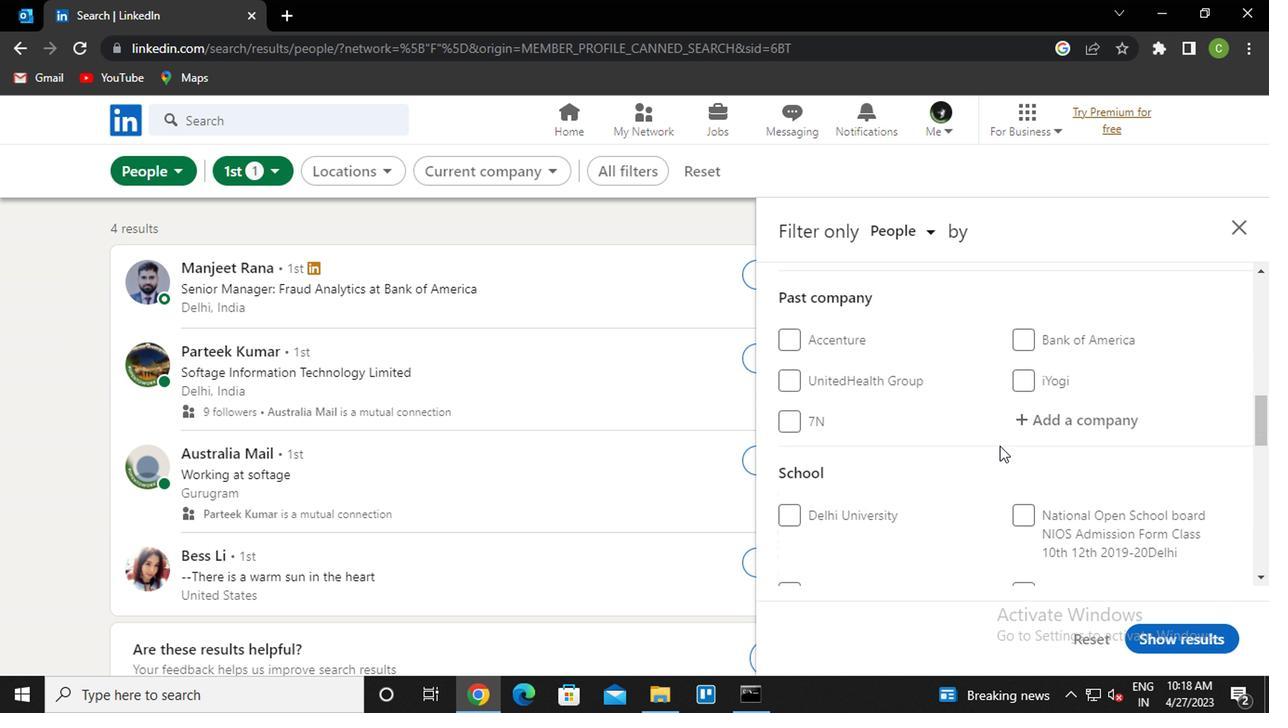 
Action: Mouse scrolled (994, 448) with delta (0, -1)
Screenshot: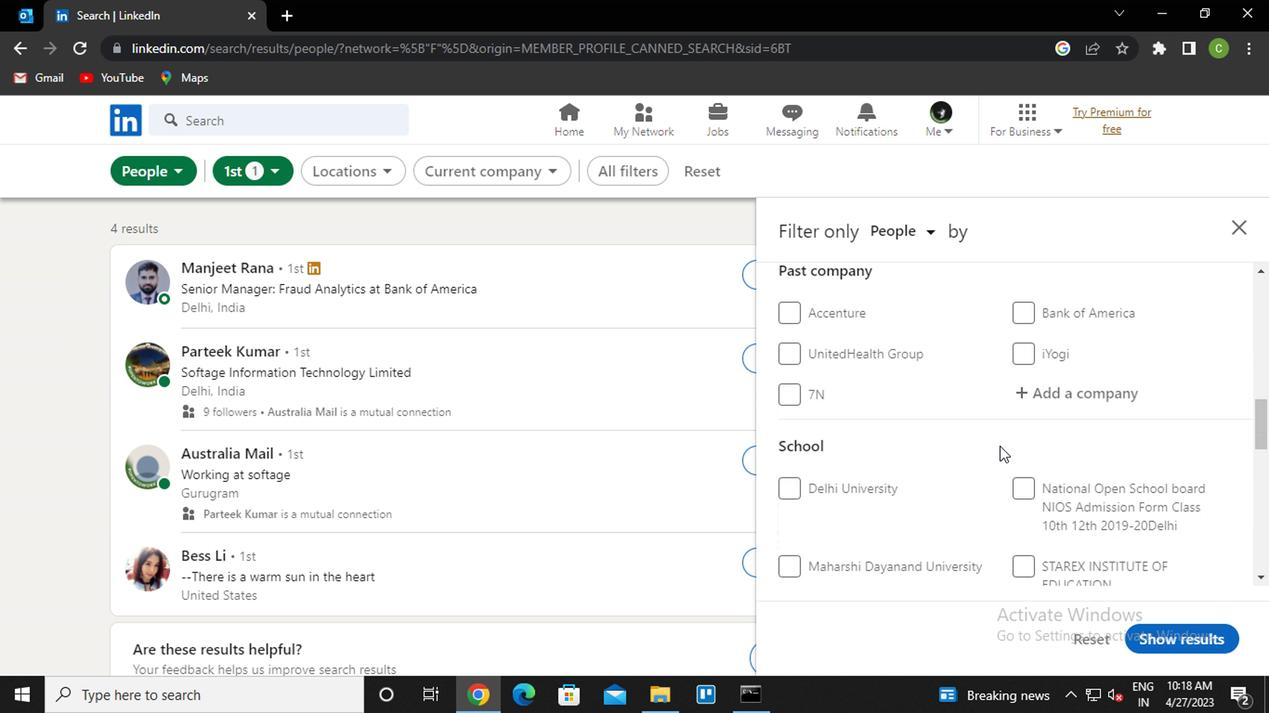 
Action: Mouse moved to (870, 474)
Screenshot: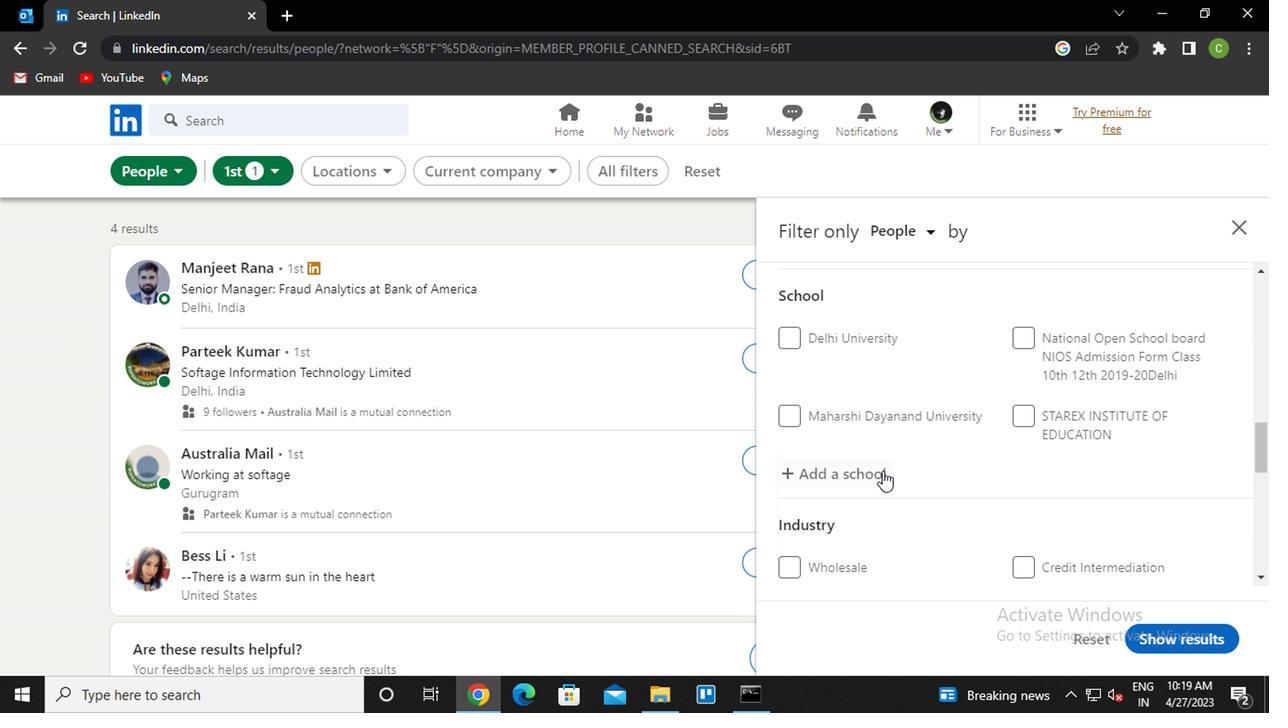 
Action: Mouse pressed left at (870, 474)
Screenshot: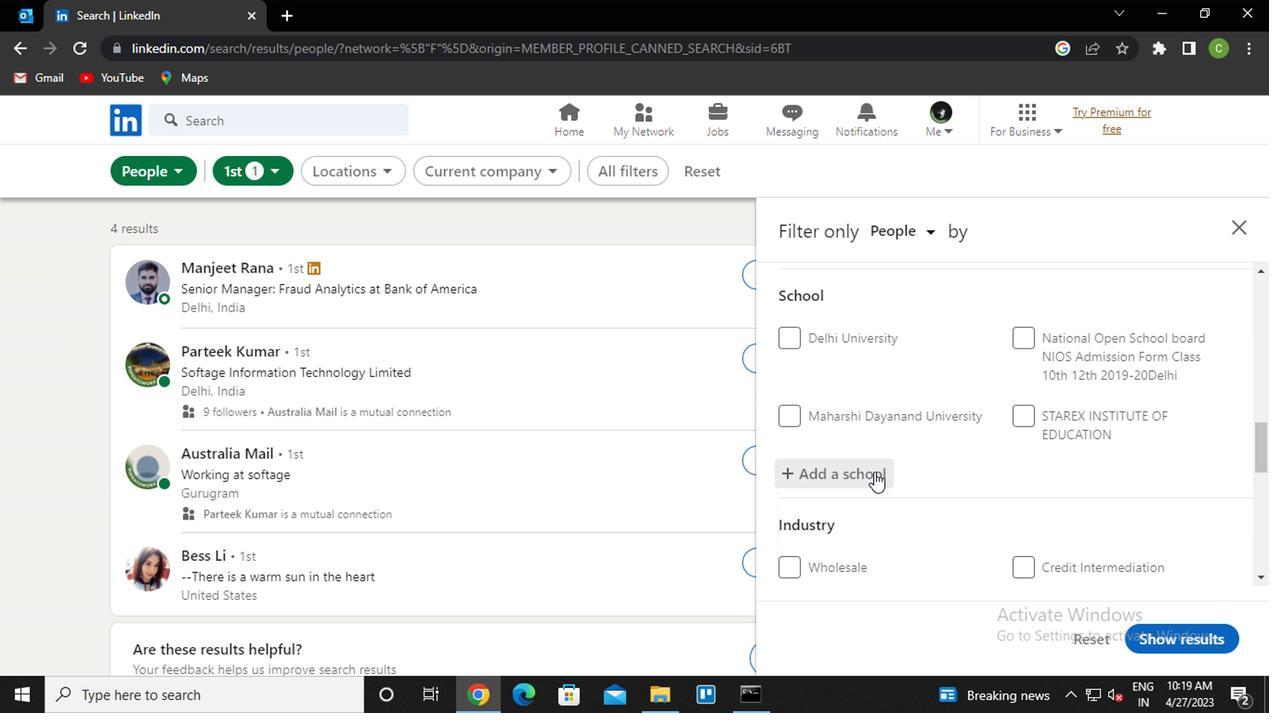 
Action: Key pressed <Key.caps_lock>d<Key.caps_lock>r.<Key.space><Key.caps_lock>b<Key.caps_lock>aba<Key.down><Key.down><Key.enter>
Screenshot: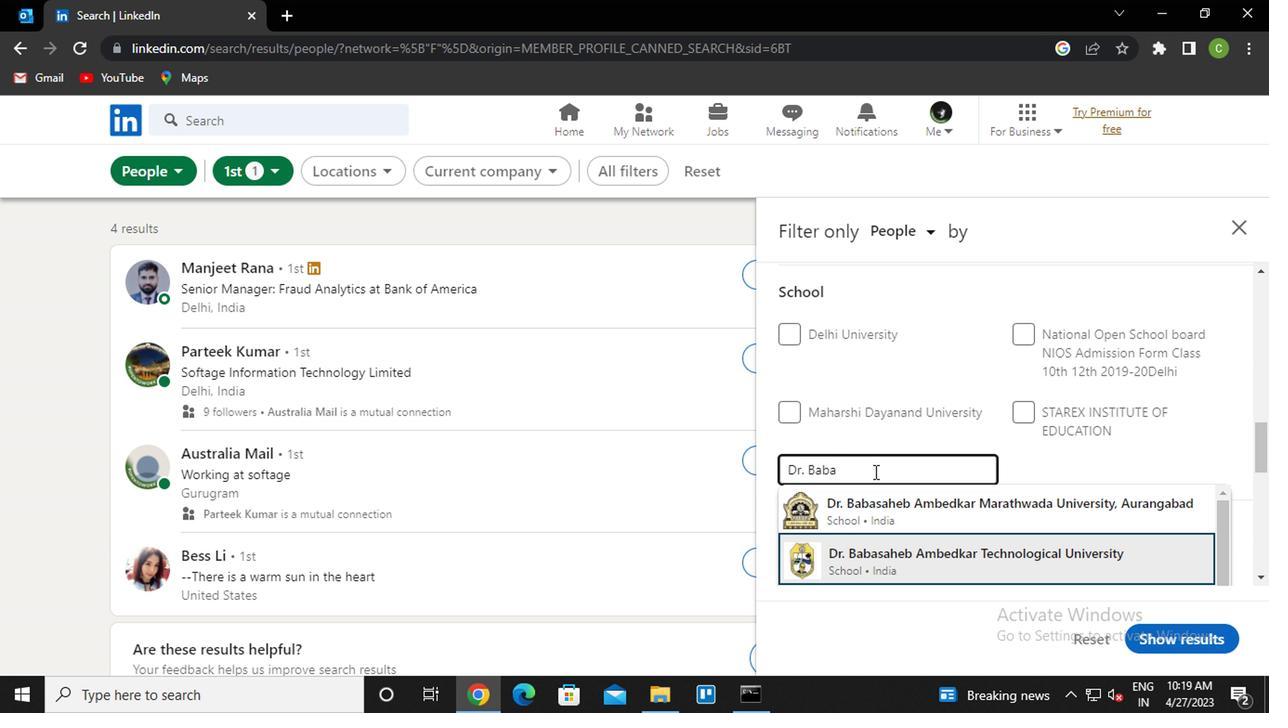 
Action: Mouse moved to (933, 440)
Screenshot: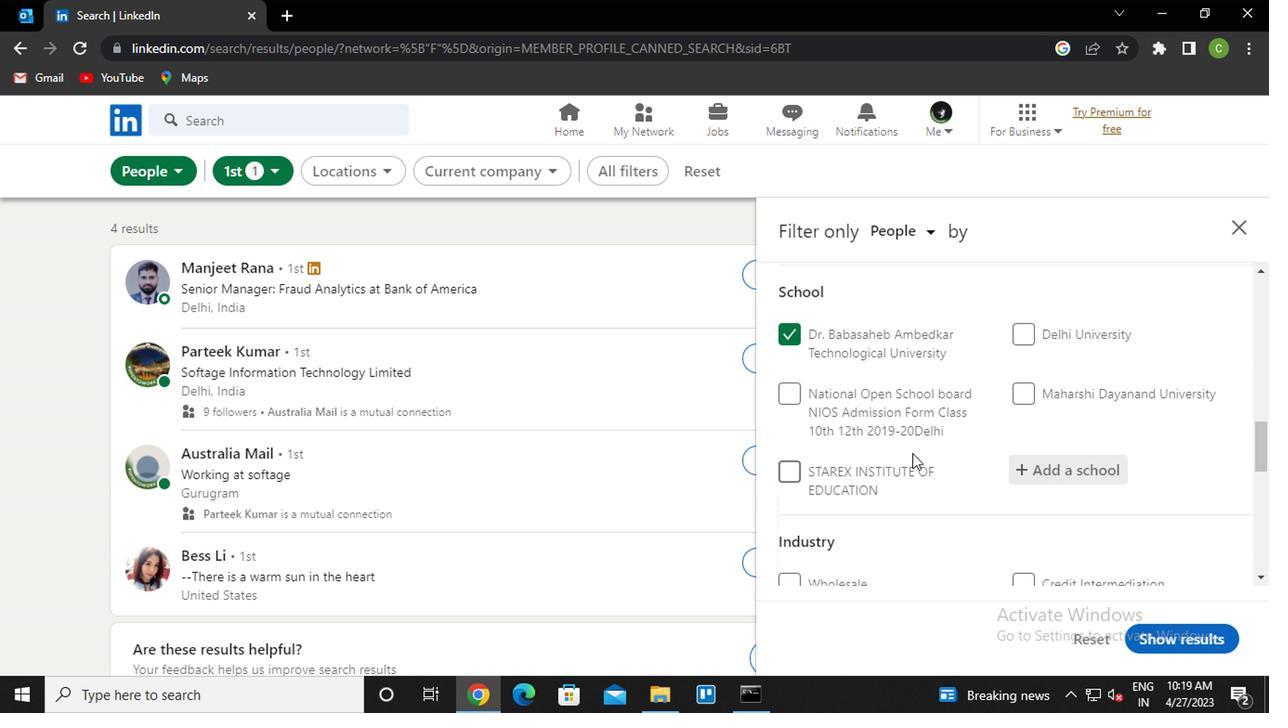 
Action: Mouse scrolled (933, 440) with delta (0, 0)
Screenshot: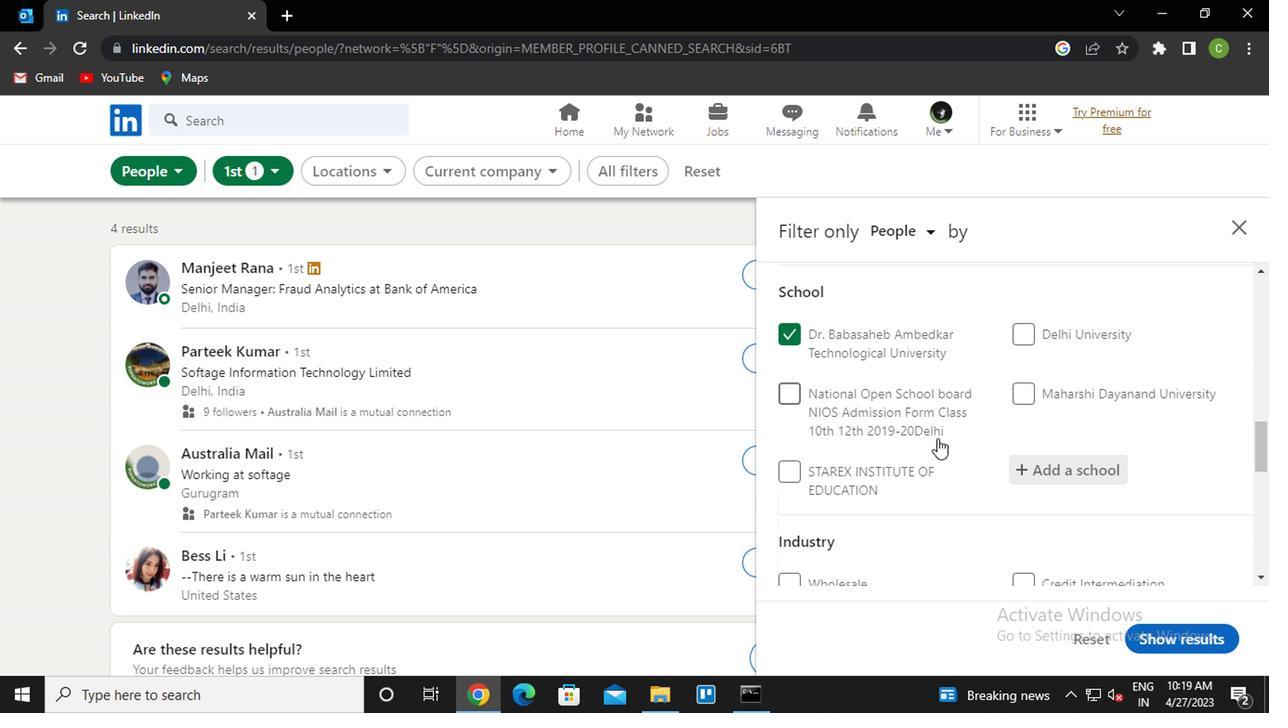 
Action: Mouse moved to (933, 441)
Screenshot: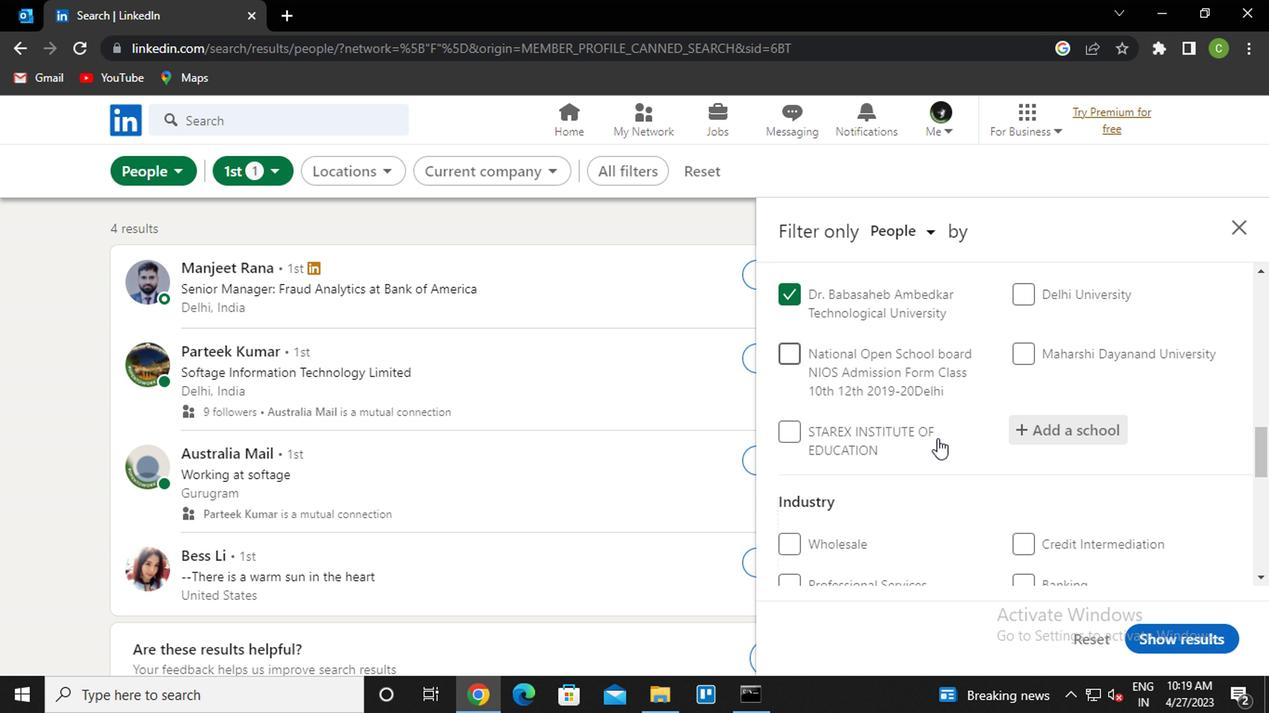 
Action: Mouse scrolled (933, 440) with delta (0, 0)
Screenshot: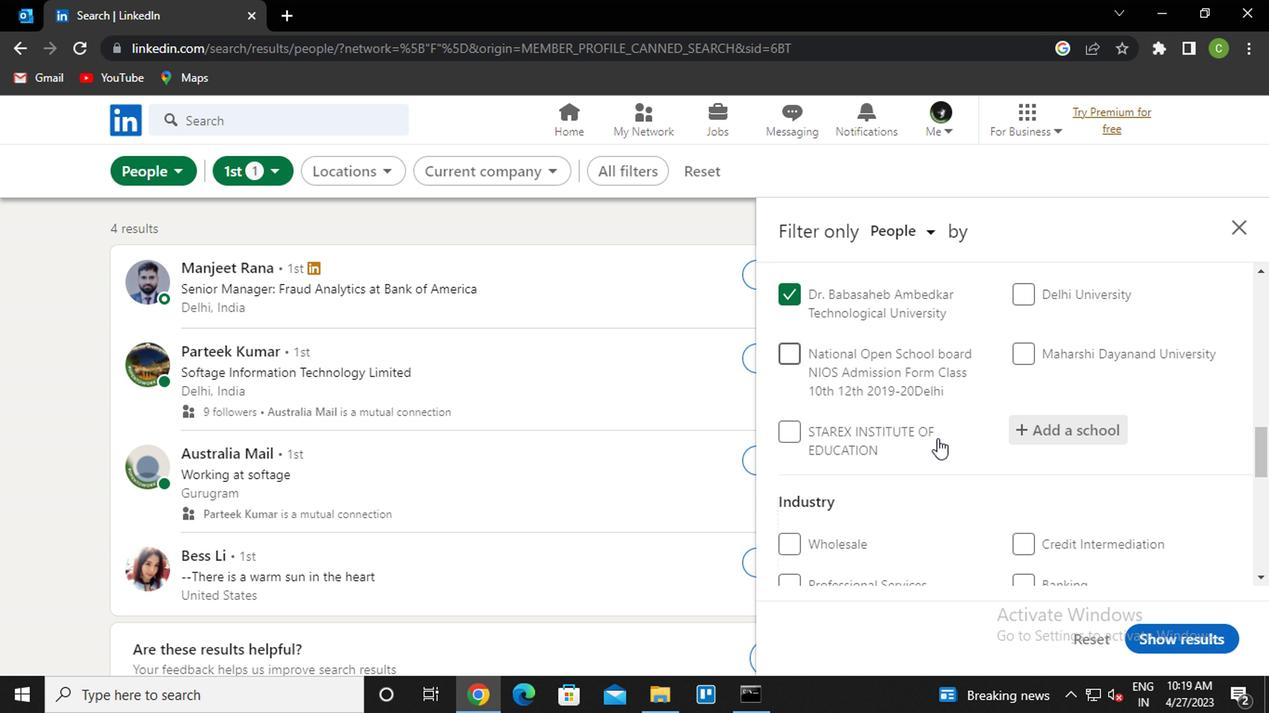 
Action: Mouse moved to (1033, 478)
Screenshot: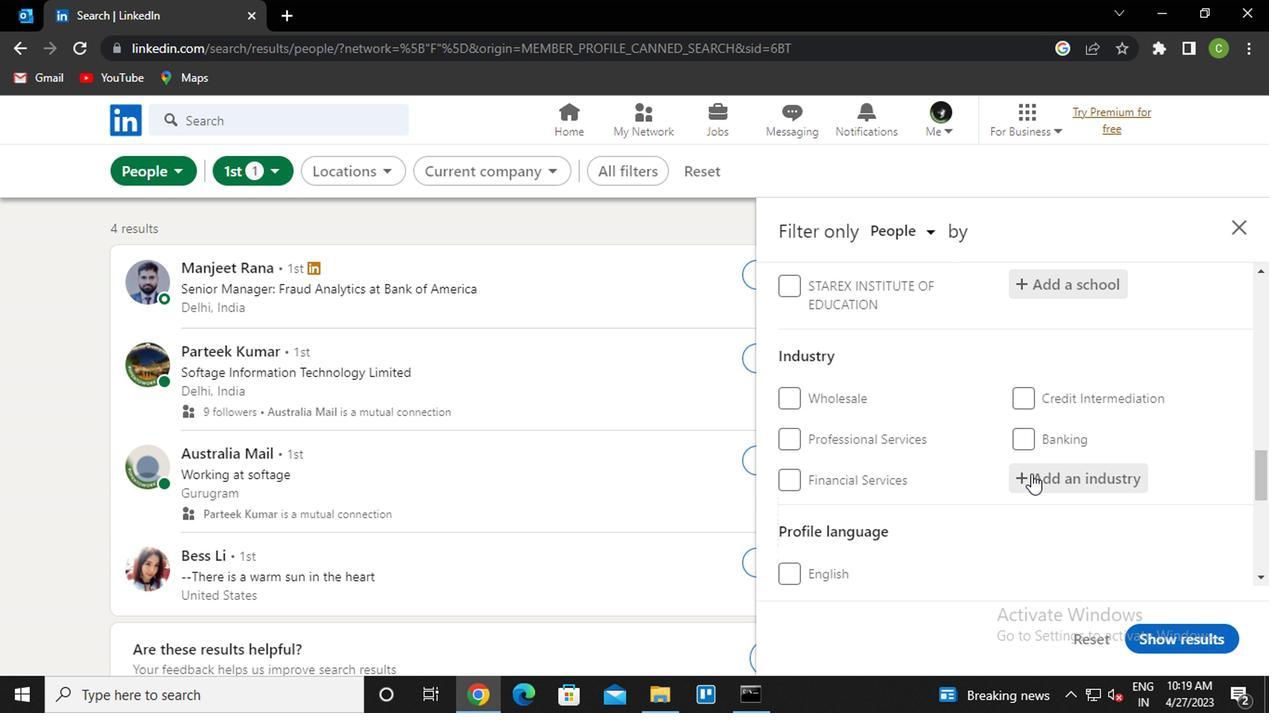 
Action: Mouse pressed left at (1033, 478)
Screenshot: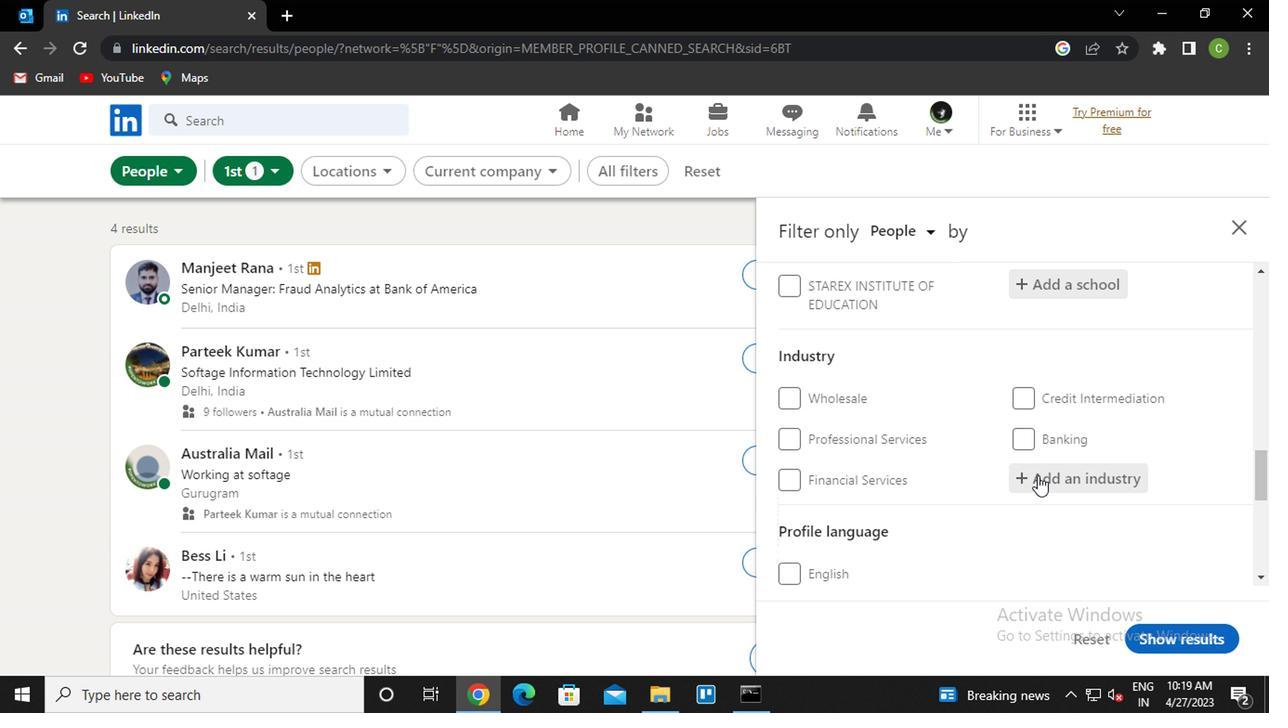 
Action: Key pressed <Key.caps_lock>t<Key.caps_lock>Heater<Key.down><Key.enter>
Screenshot: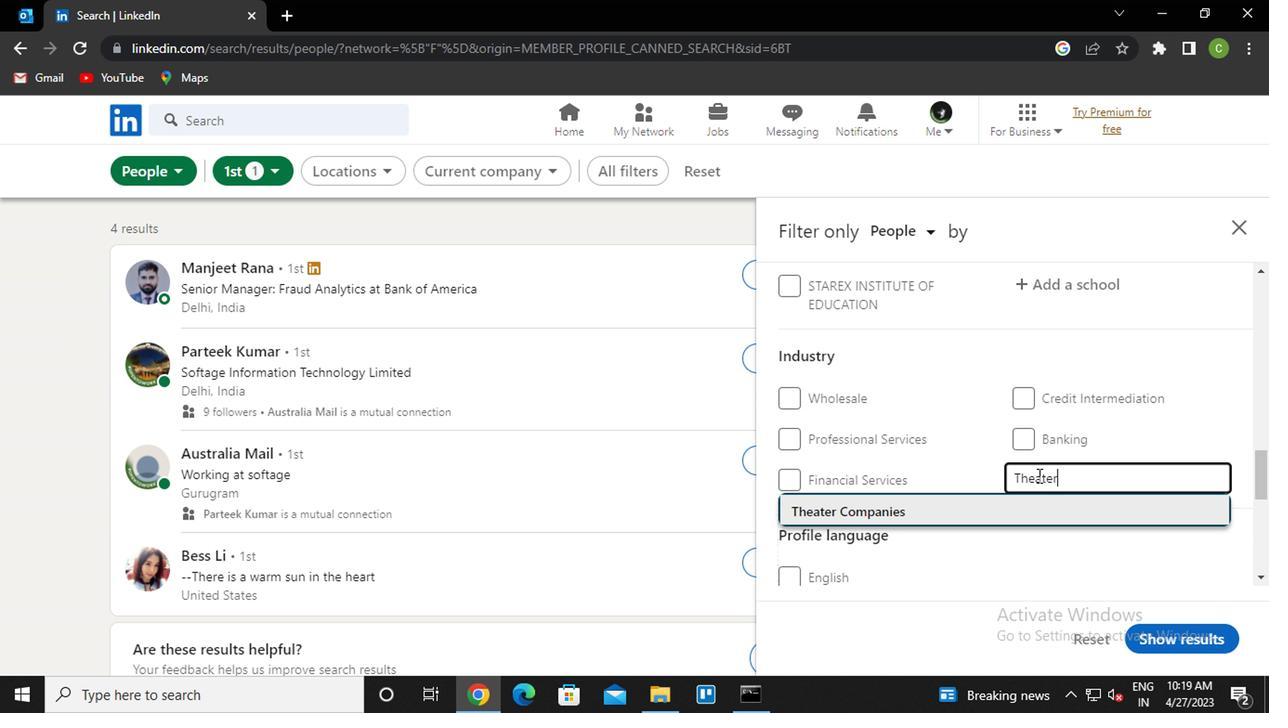 
Action: Mouse moved to (1014, 495)
Screenshot: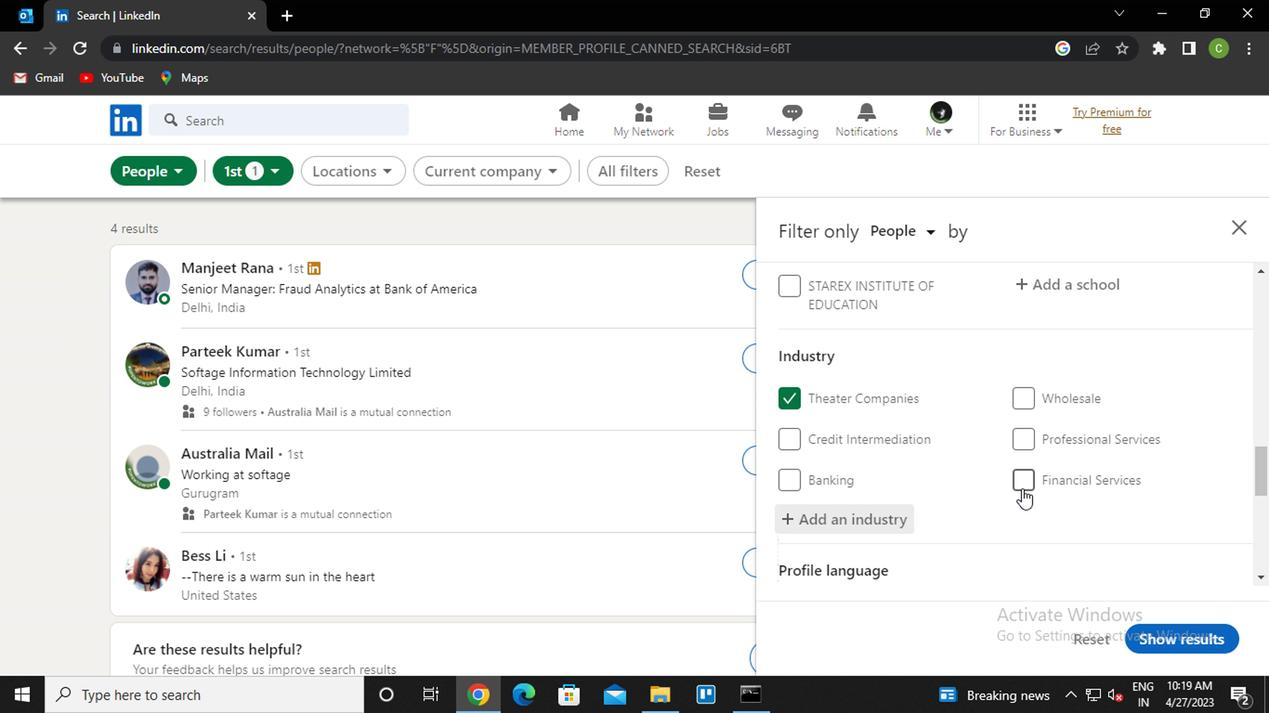 
Action: Mouse scrolled (1014, 494) with delta (0, 0)
Screenshot: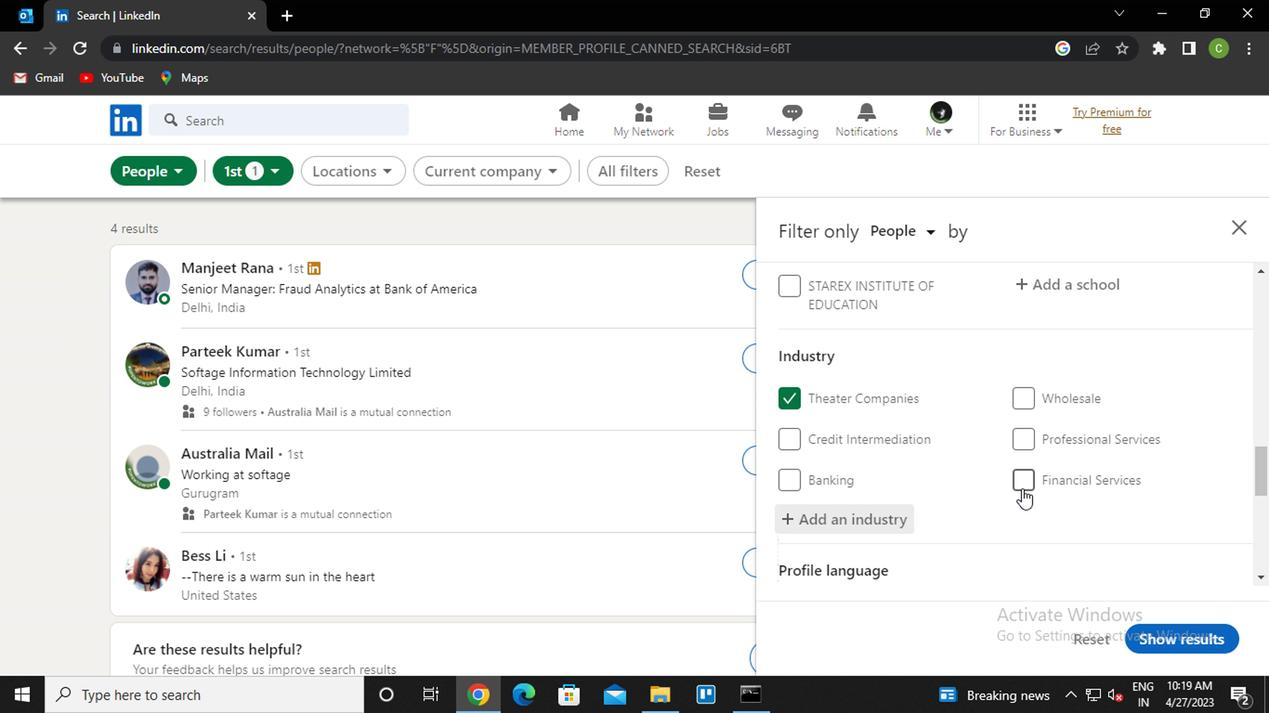 
Action: Mouse scrolled (1014, 494) with delta (0, 0)
Screenshot: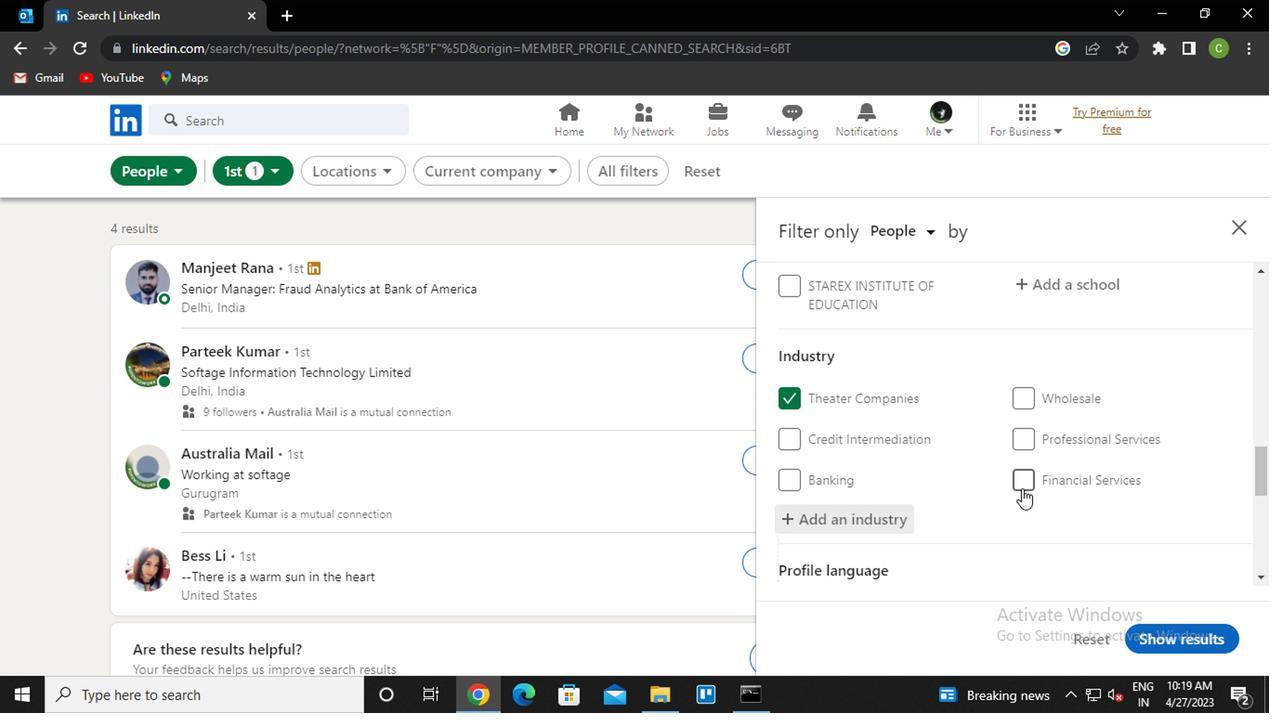
Action: Mouse scrolled (1014, 494) with delta (0, 0)
Screenshot: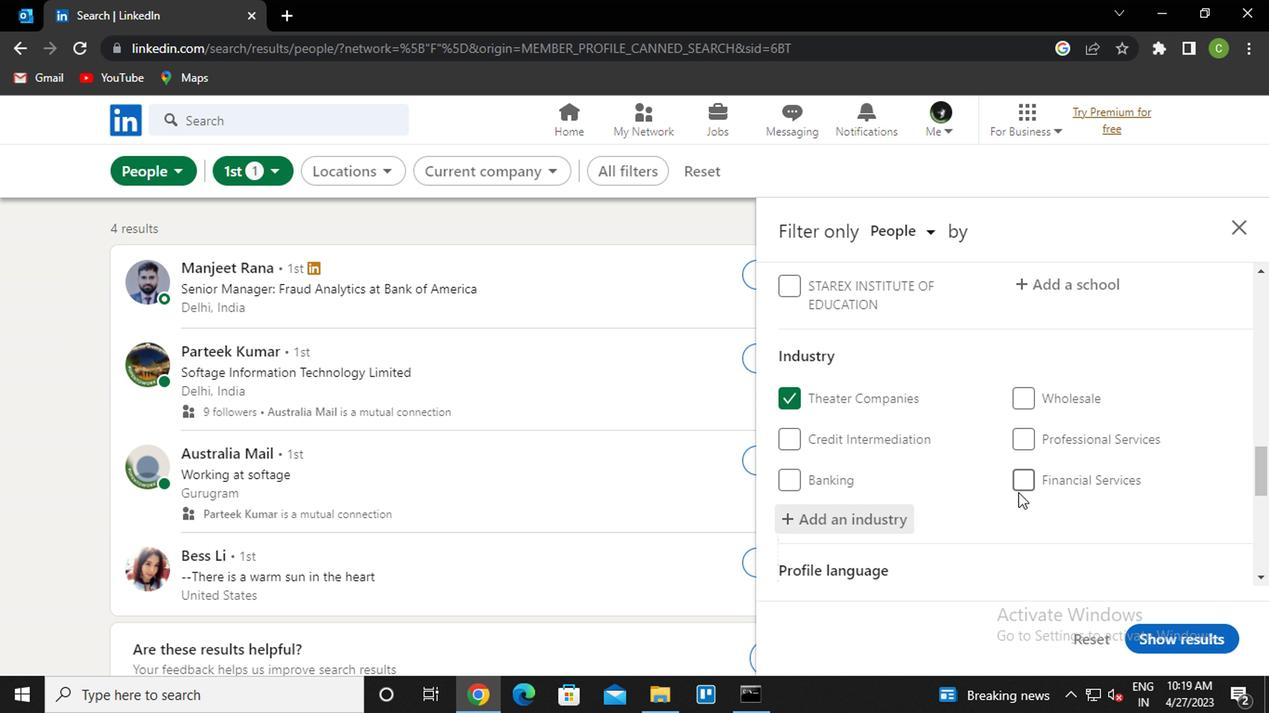 
Action: Mouse moved to (847, 521)
Screenshot: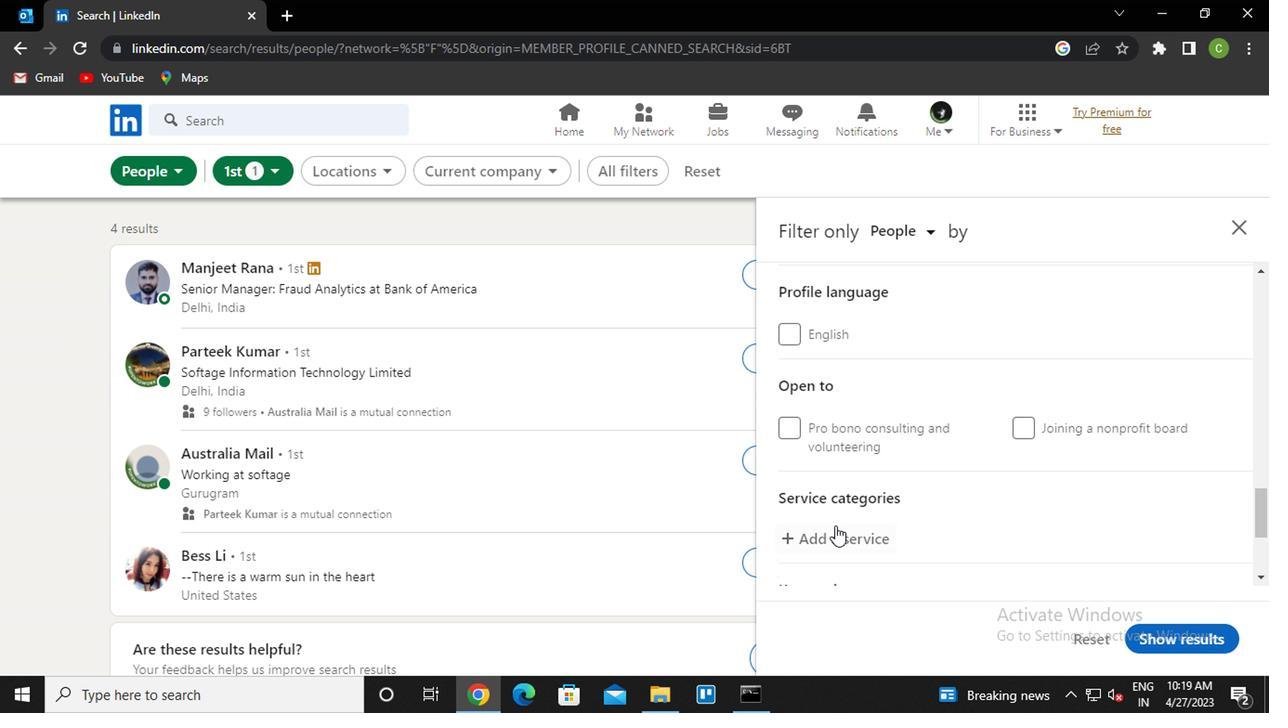 
Action: Mouse scrolled (847, 520) with delta (0, -1)
Screenshot: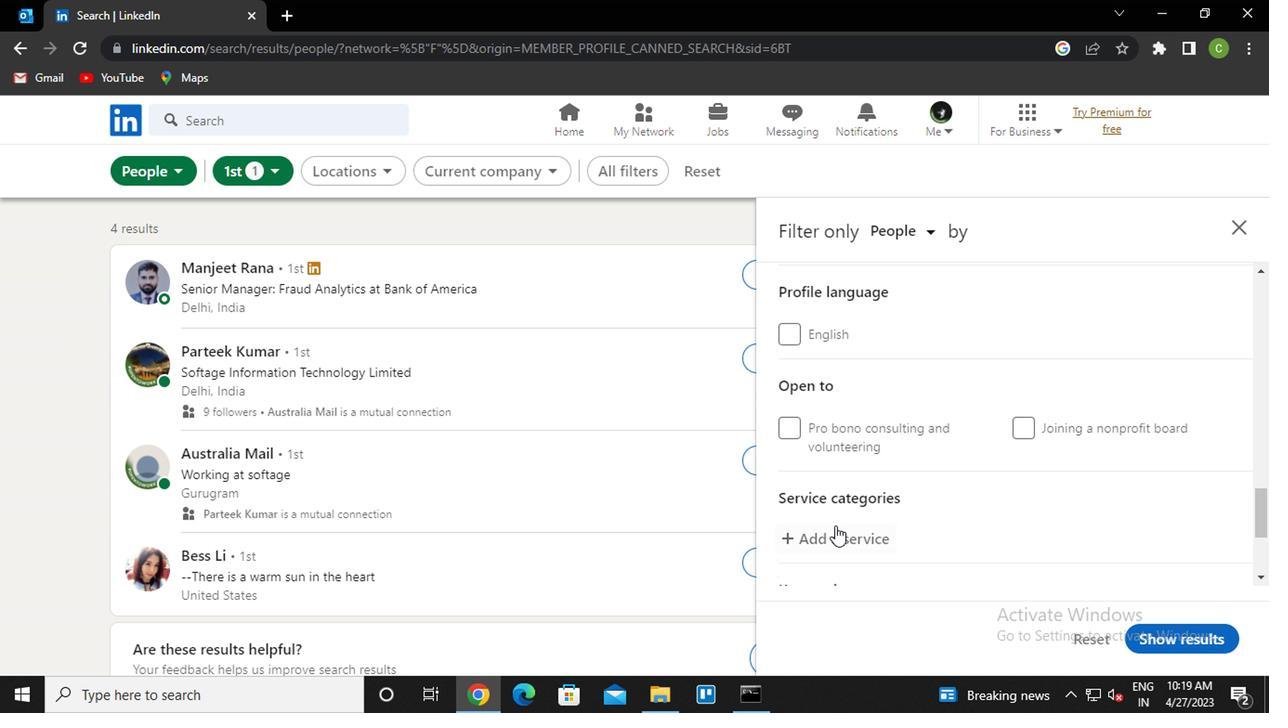 
Action: Mouse moved to (857, 452)
Screenshot: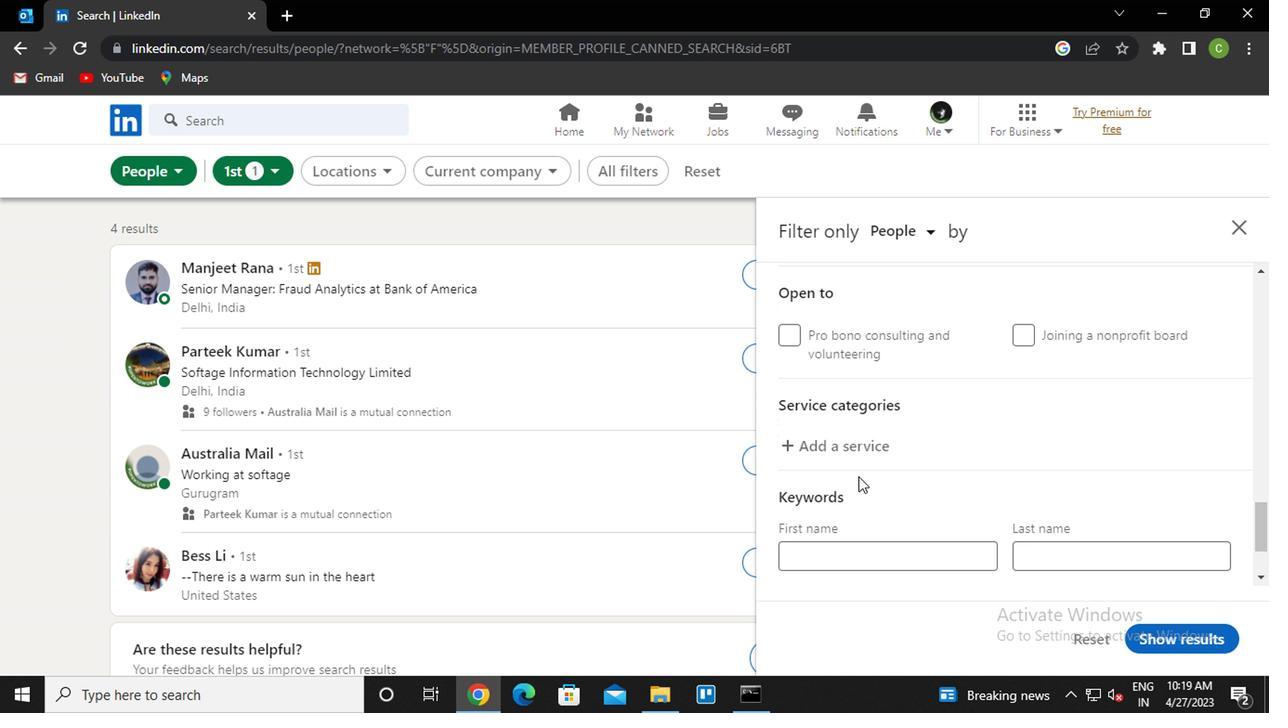 
Action: Mouse pressed left at (857, 452)
Screenshot: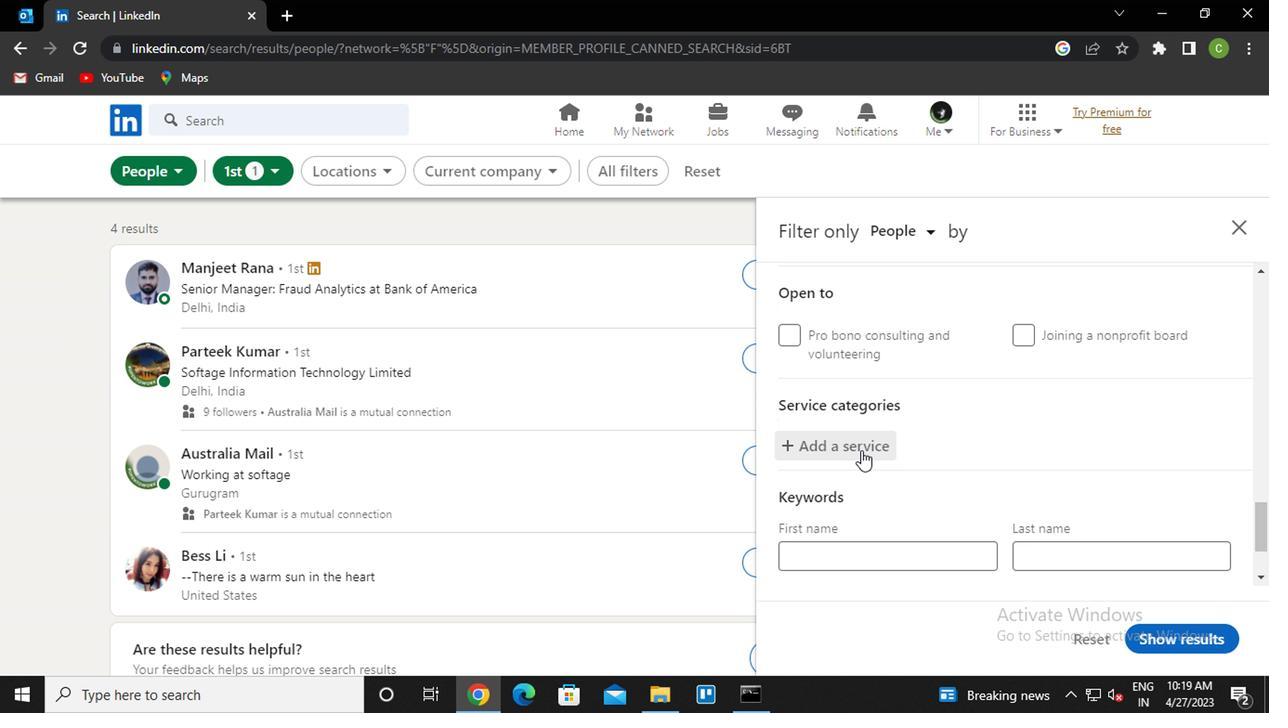 
Action: Key pressed <Key.caps_lock>f<Key.caps_lock>inancial<Key.down><Key.down><Key.up><Key.enter>
Screenshot: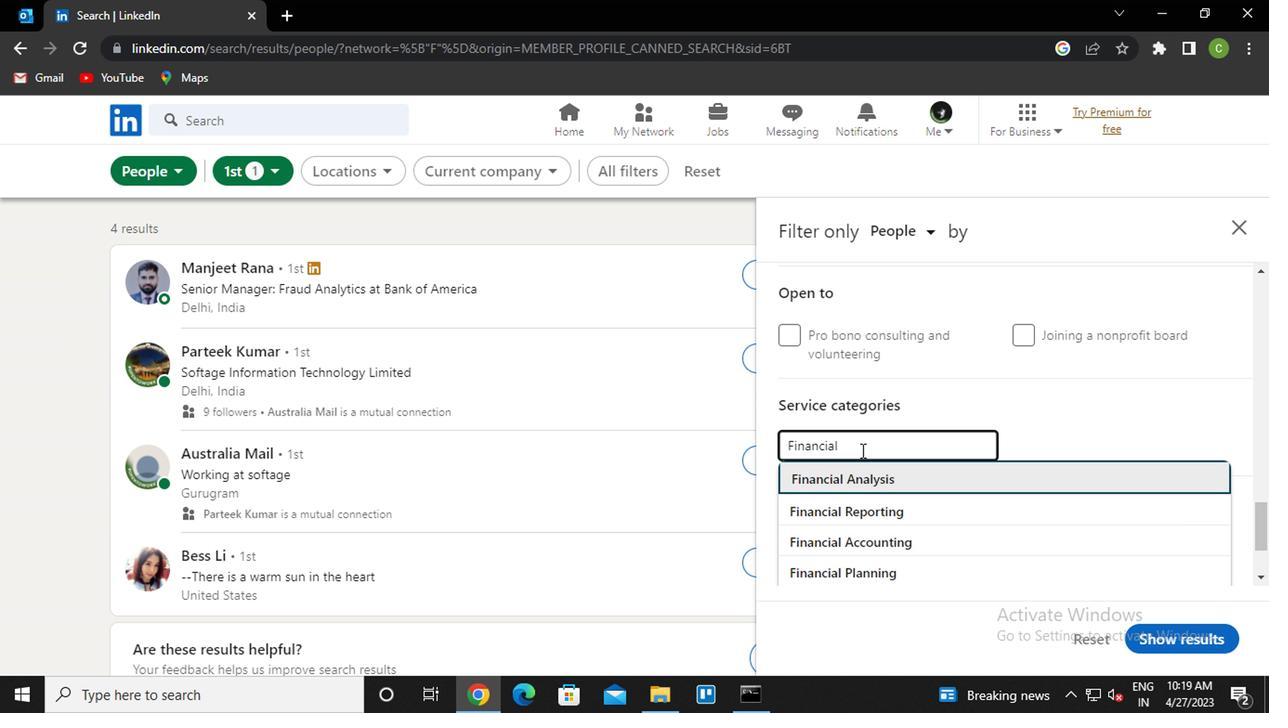 
Action: Mouse moved to (1099, 441)
Screenshot: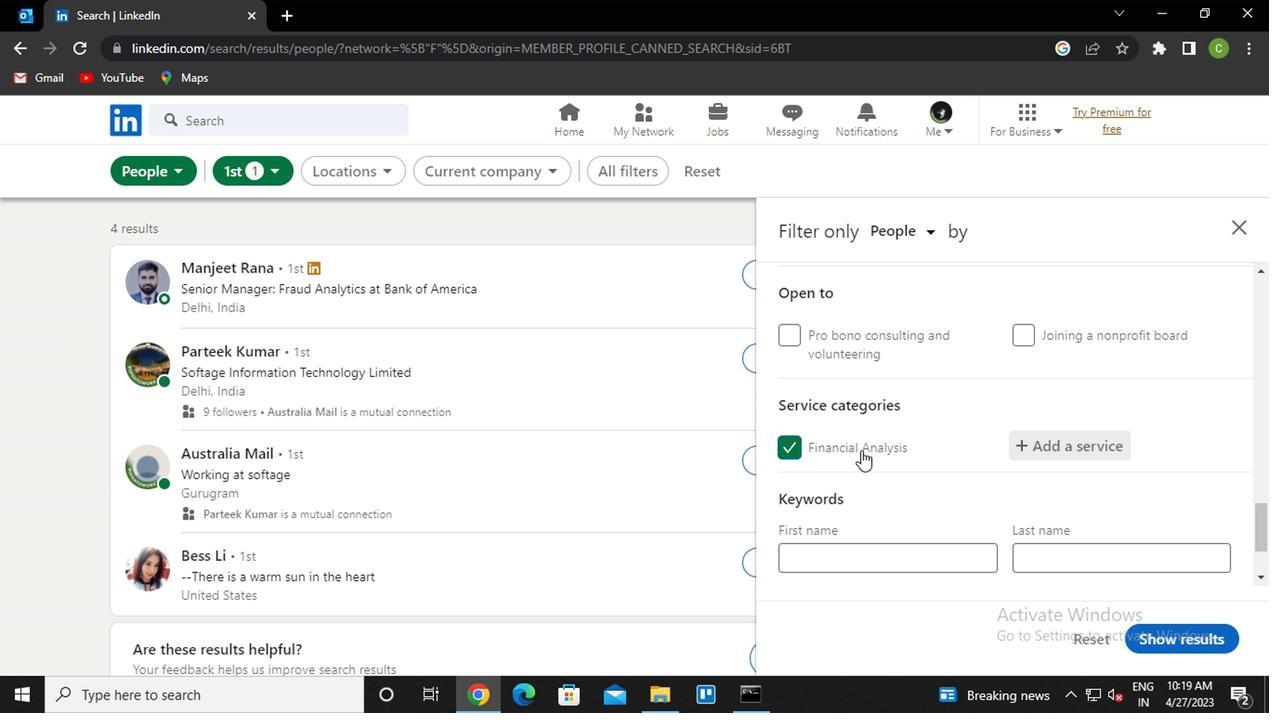 
Action: Mouse scrolled (1099, 440) with delta (0, 0)
Screenshot: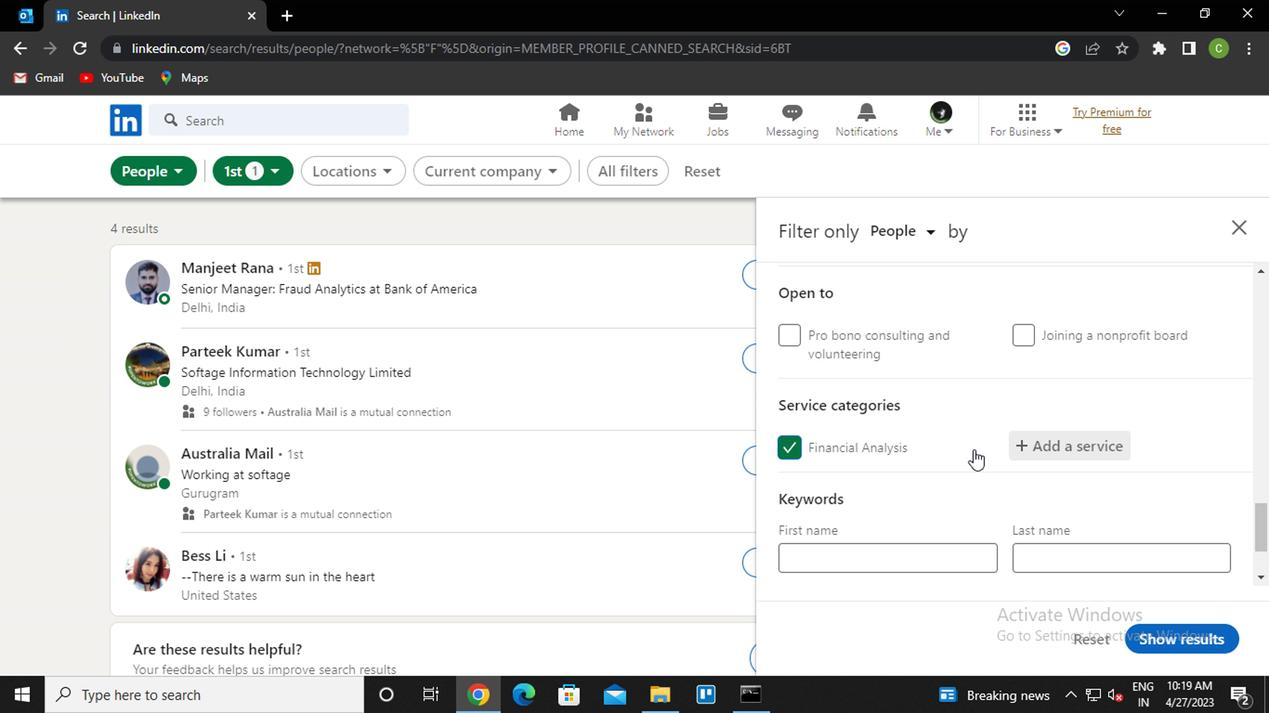 
Action: Mouse moved to (1104, 441)
Screenshot: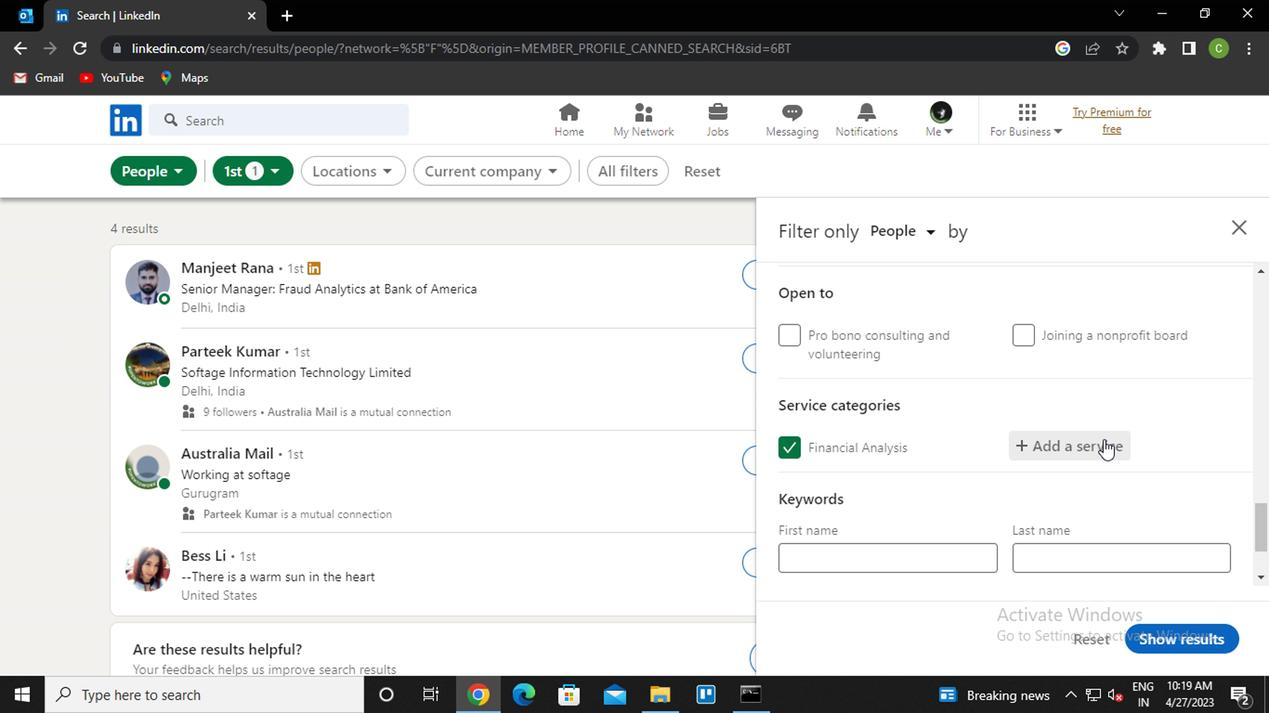 
Action: Mouse scrolled (1104, 440) with delta (0, 0)
Screenshot: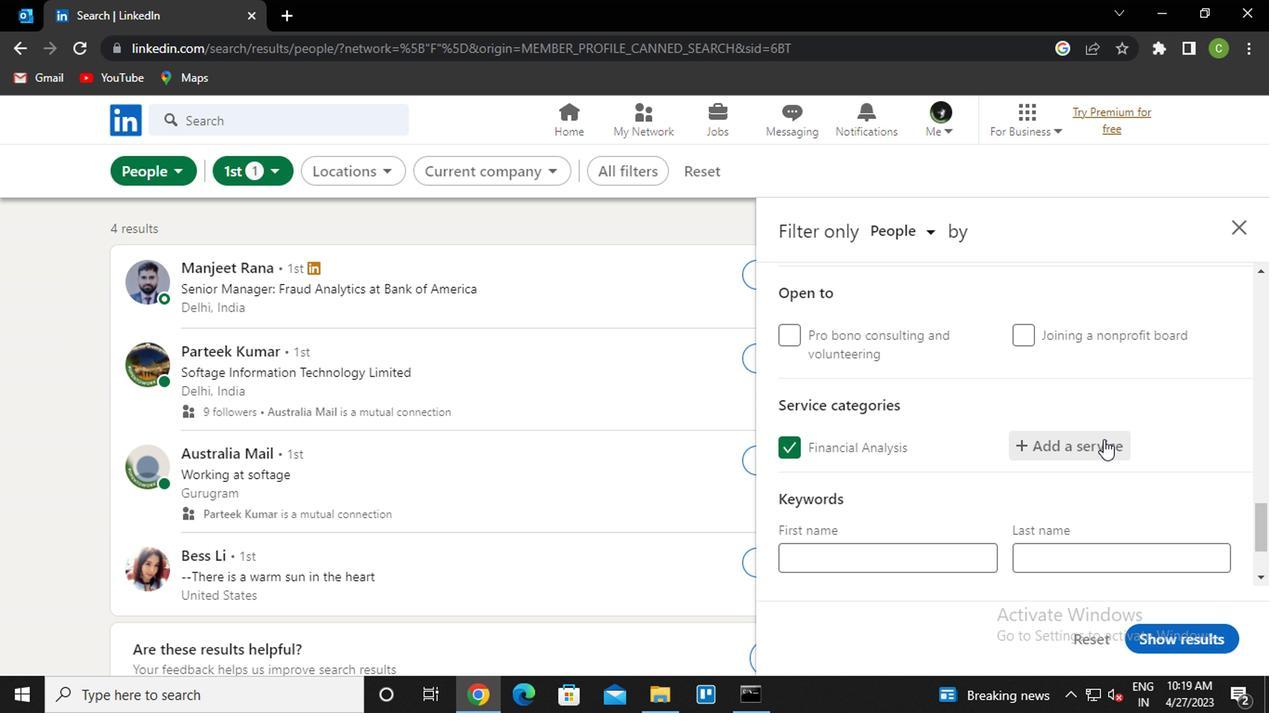 
Action: Mouse scrolled (1104, 440) with delta (0, 0)
Screenshot: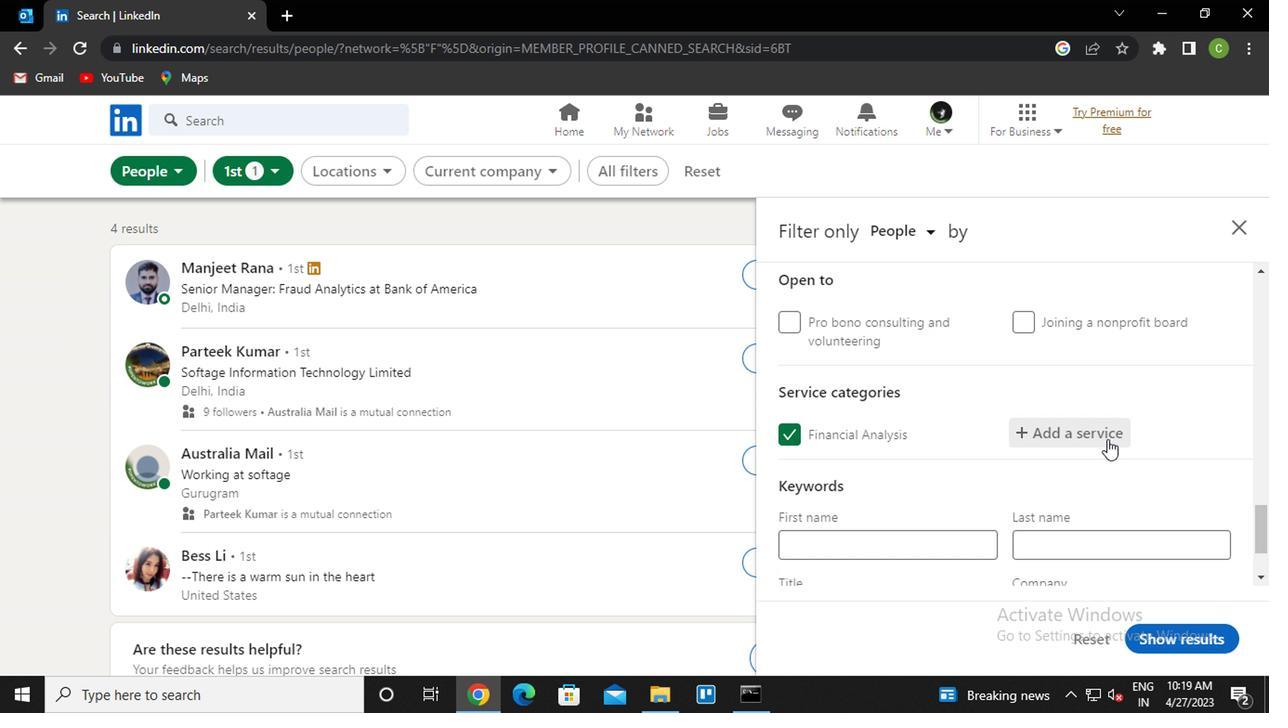
Action: Mouse scrolled (1104, 440) with delta (0, 0)
Screenshot: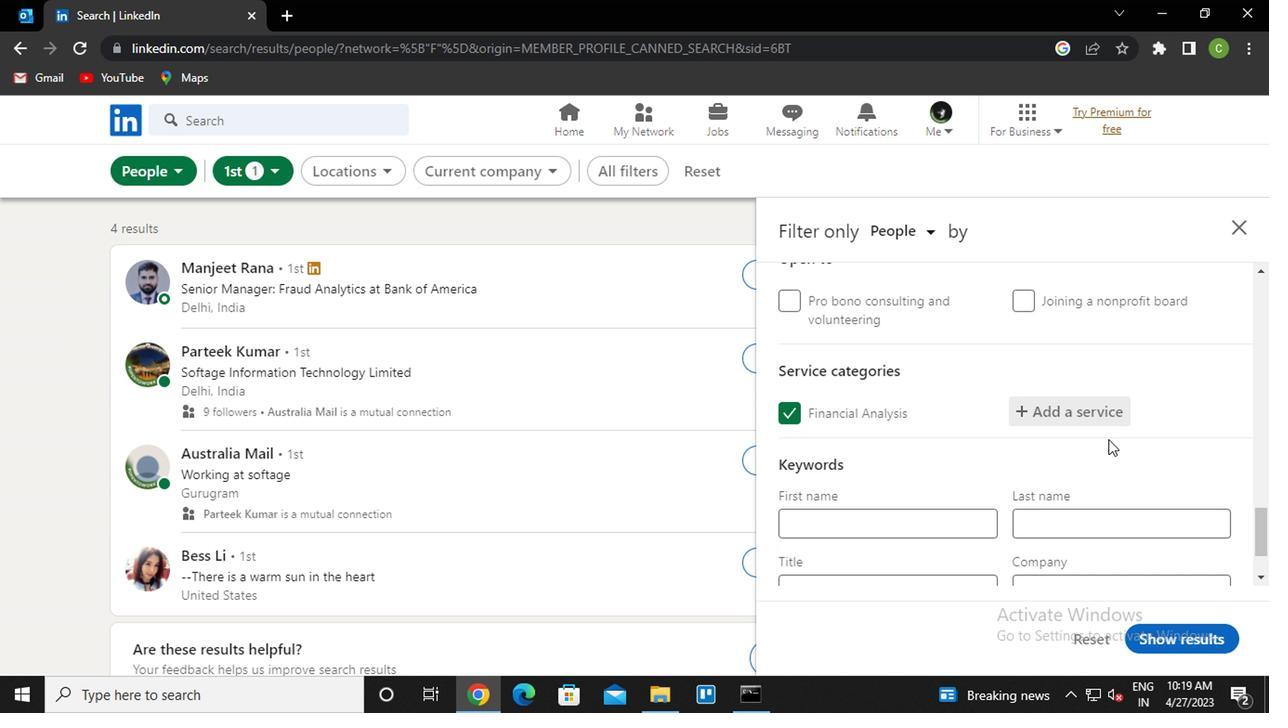 
Action: Mouse moved to (1104, 441)
Screenshot: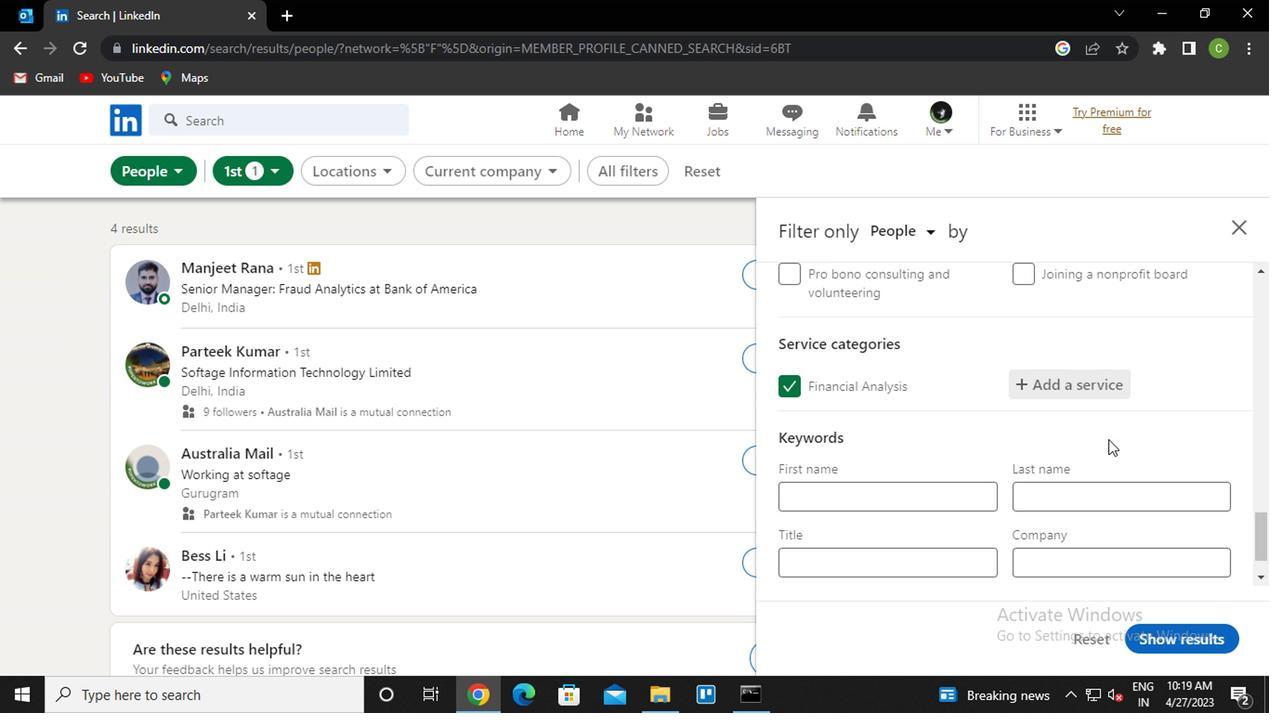
Action: Mouse scrolled (1104, 440) with delta (0, 0)
Screenshot: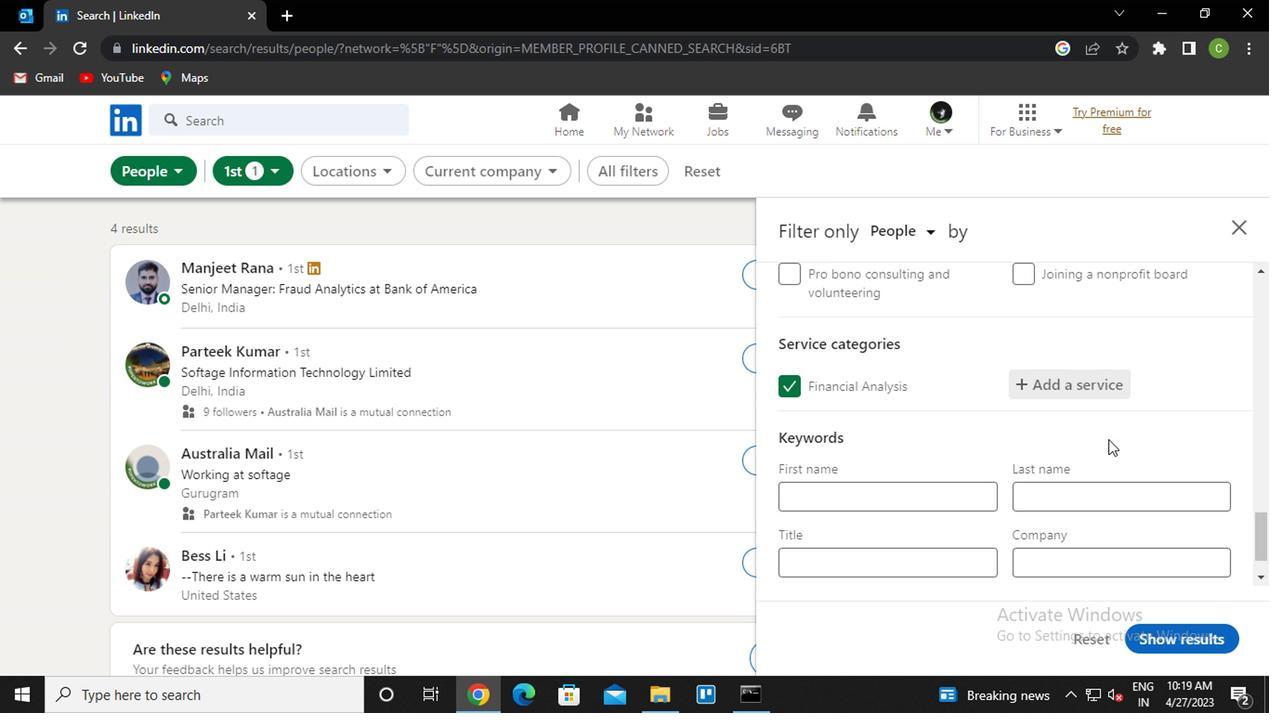 
Action: Mouse moved to (836, 504)
Screenshot: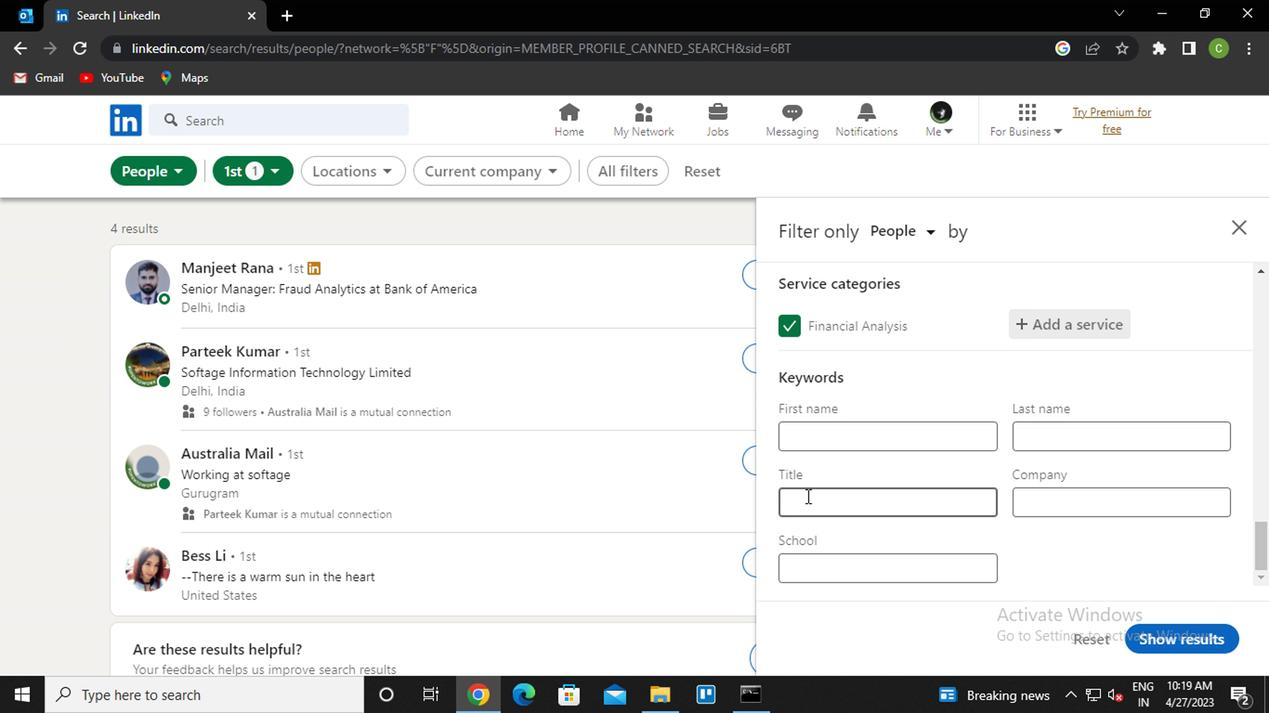 
Action: Mouse pressed left at (836, 504)
Screenshot: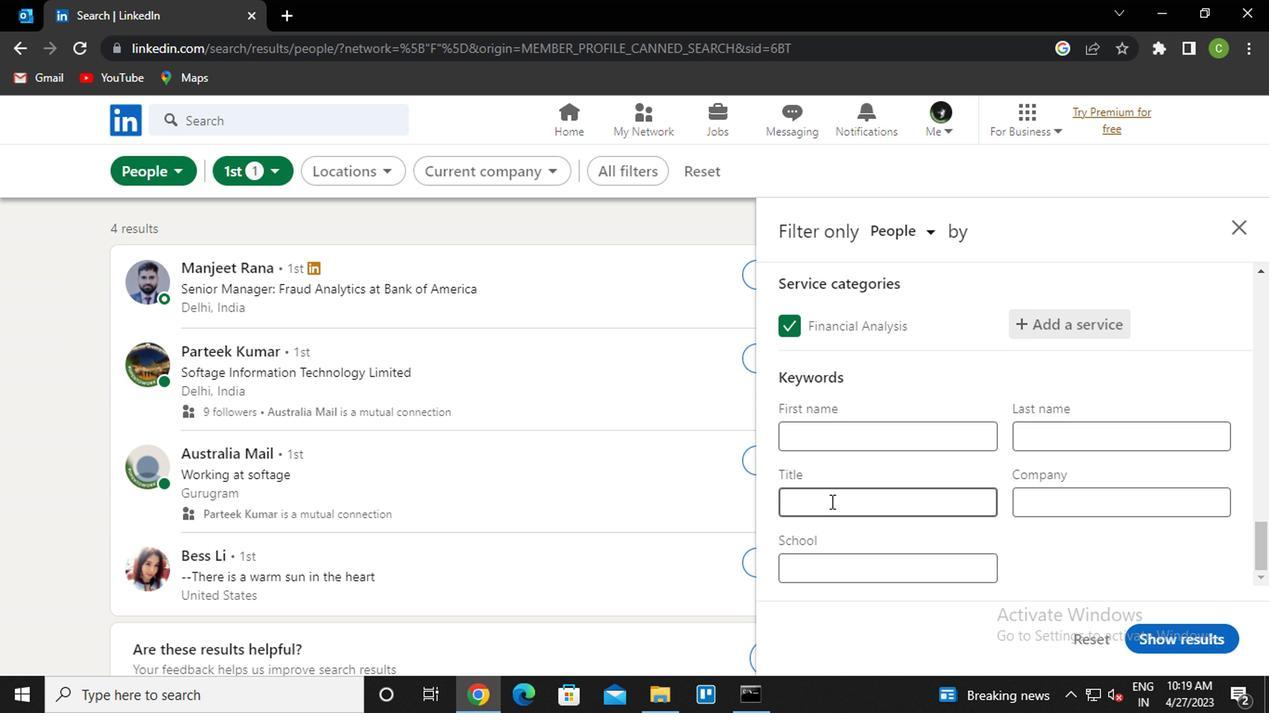 
Action: Key pressed <Key.caps_lock>r<Key.caps_lock>eceptionist
Screenshot: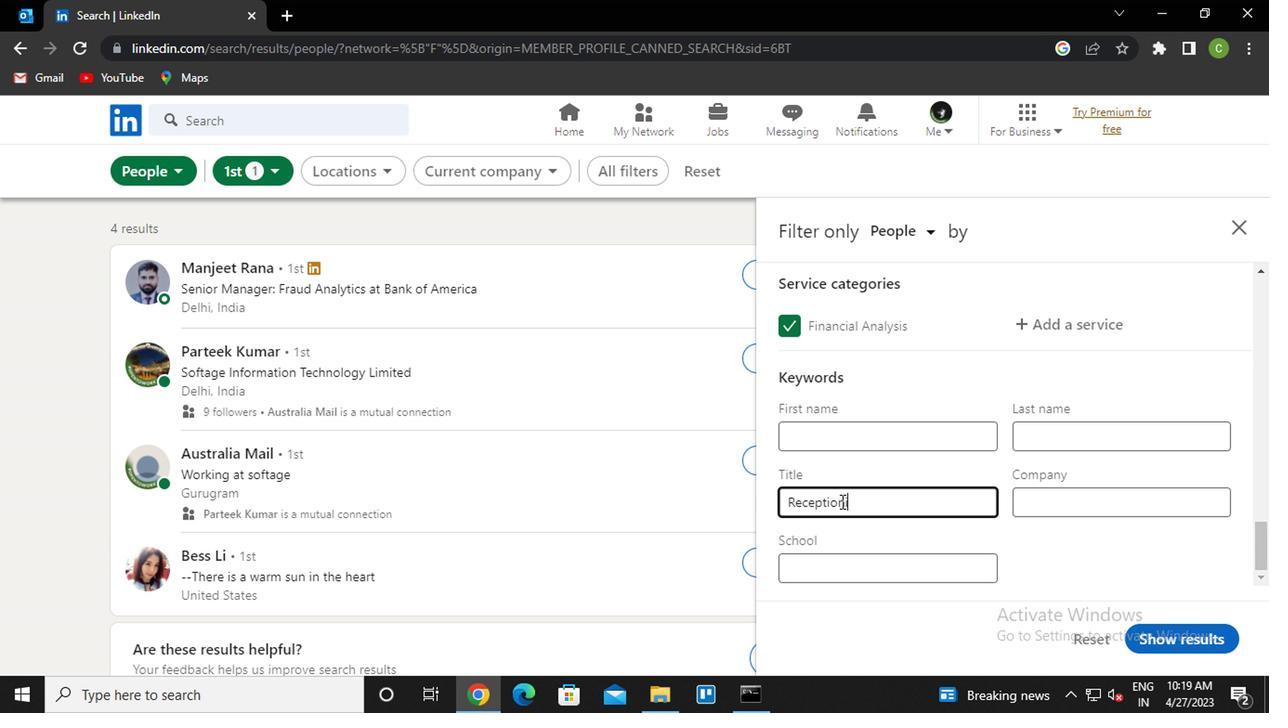 
Action: Mouse moved to (1147, 633)
Screenshot: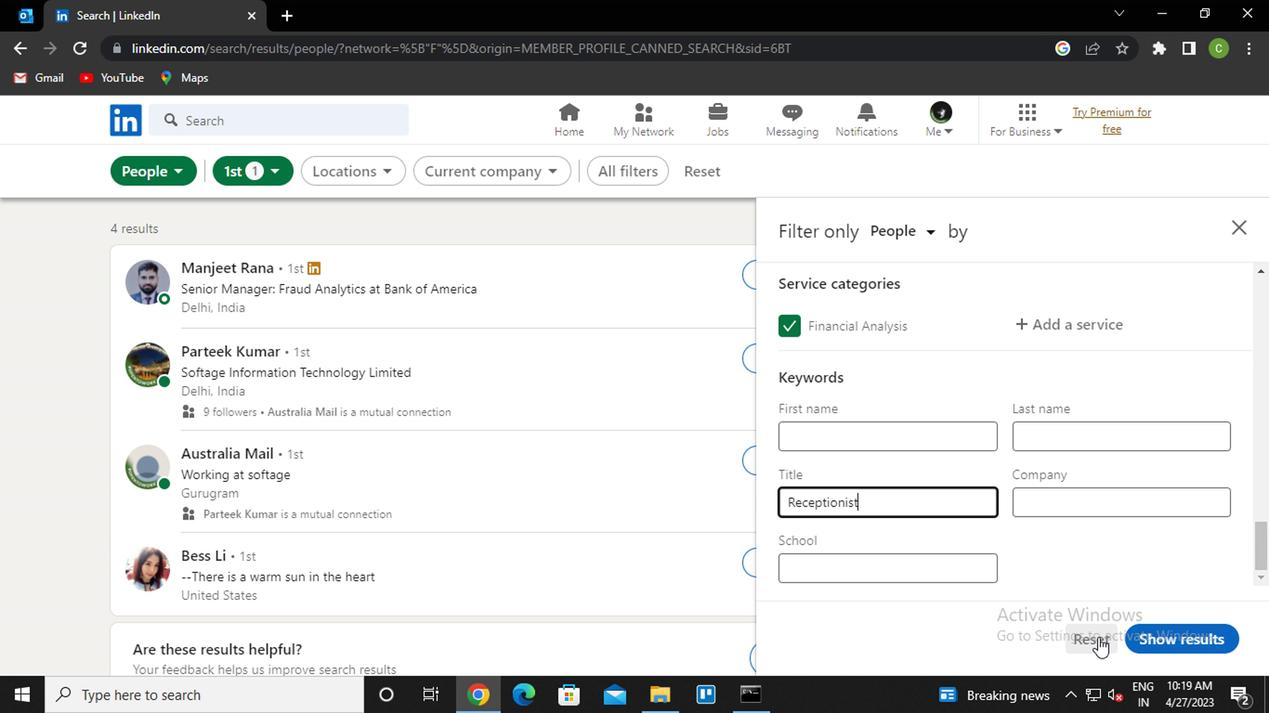 
Action: Mouse pressed left at (1147, 633)
Screenshot: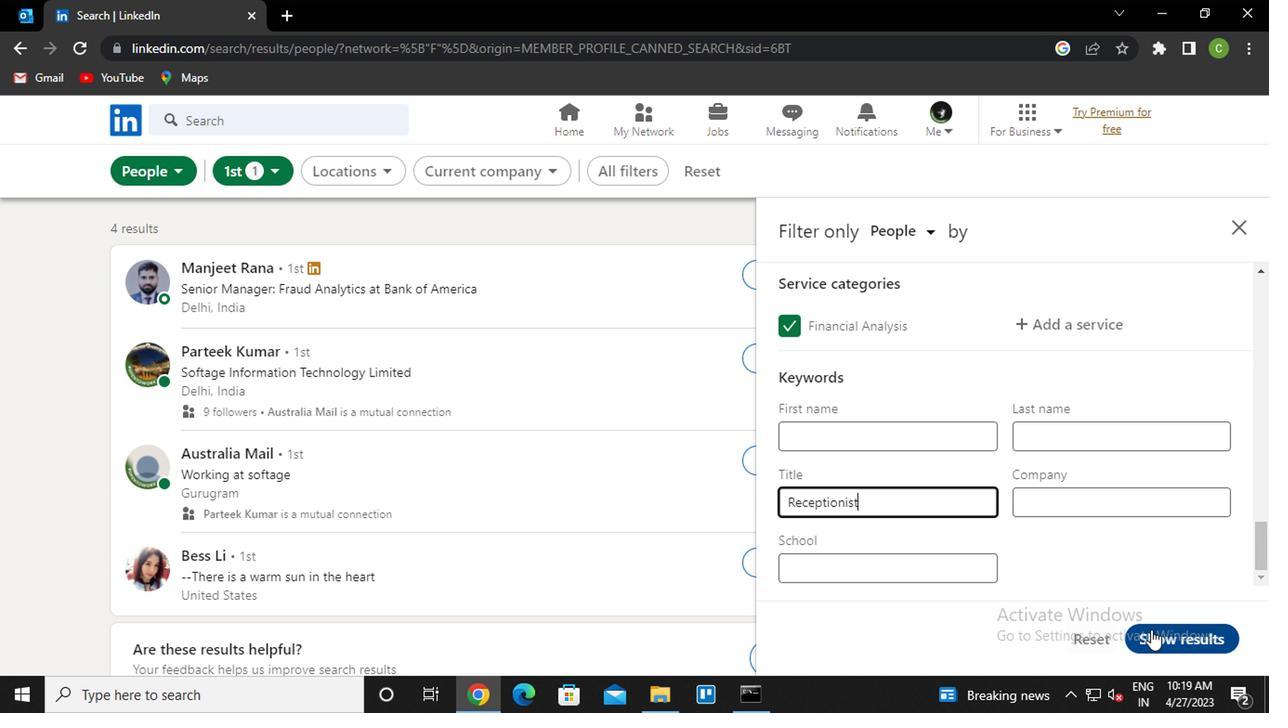 
Action: Mouse moved to (731, 678)
Screenshot: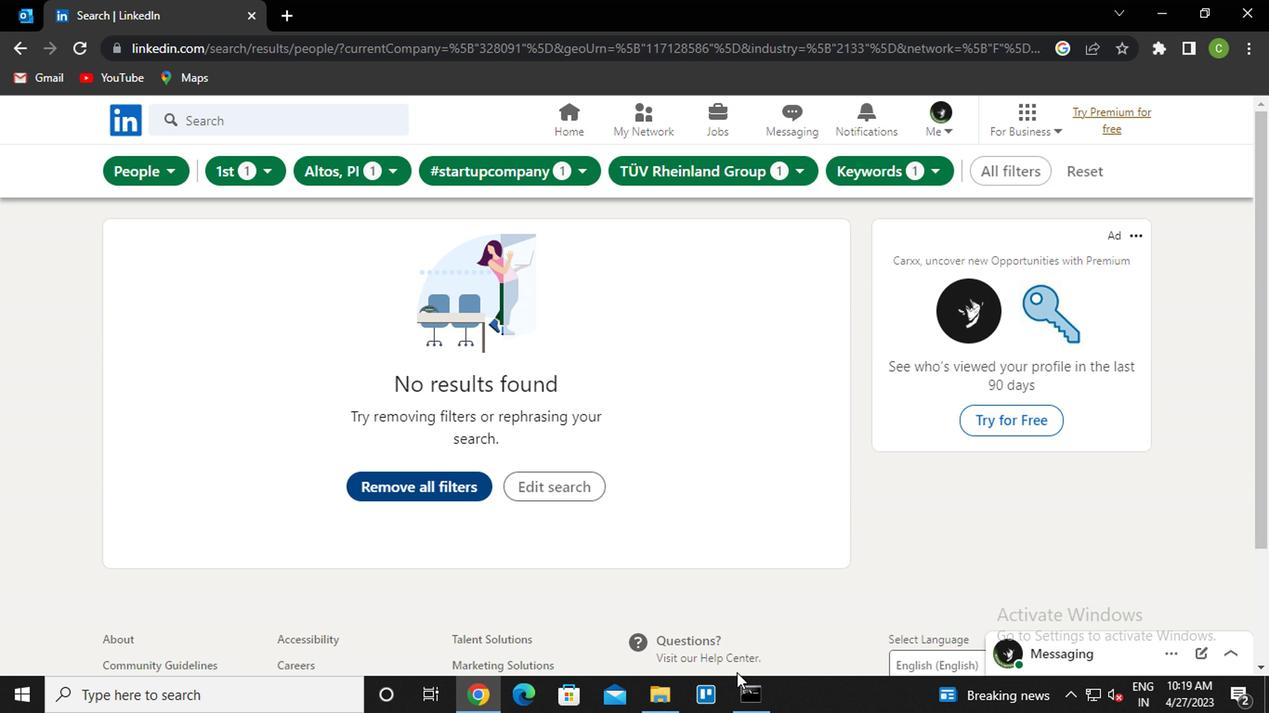 
Action: Key pressed <Key.f8>
Screenshot: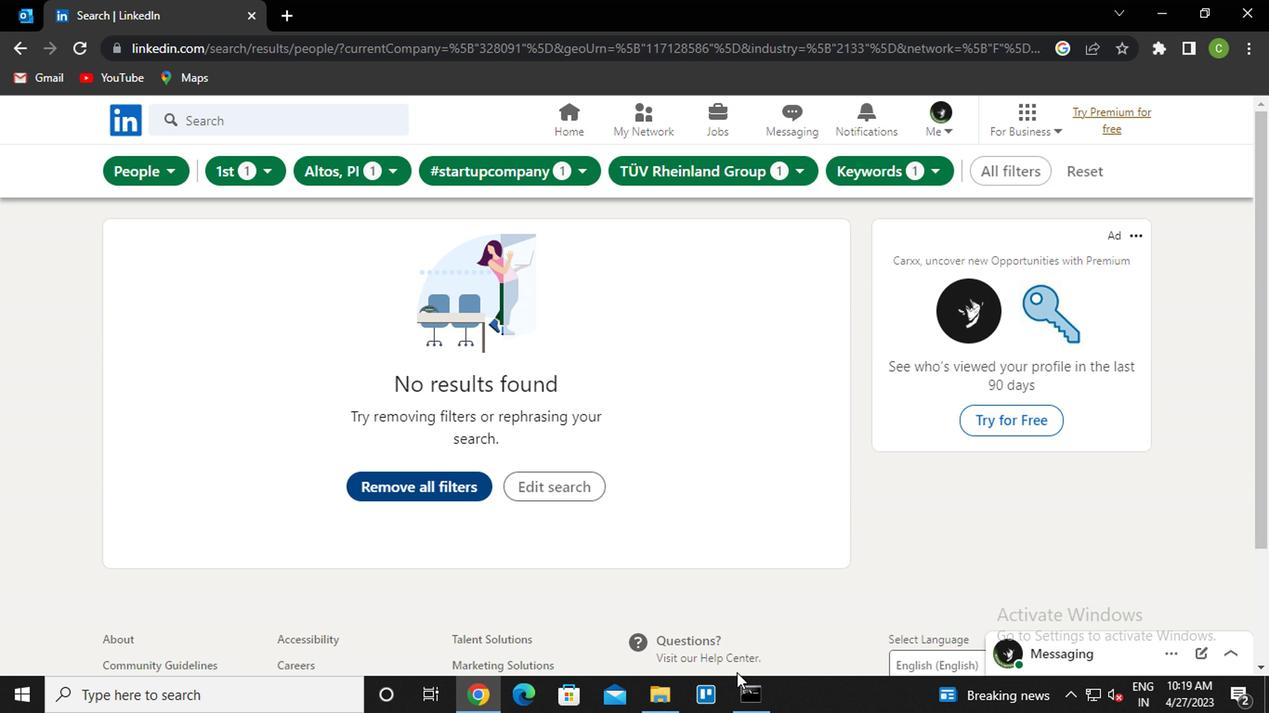 
